 Task: Plan a trip to Ankazoabo, Madagascar from 12th  December, 2023 to 15th December, 2023 for 3 adults.2 bedrooms having 3 beds and 1 bathroom. Property type can be flat. Look for 4 properties as per requirement.
Action: Mouse moved to (444, 97)
Screenshot: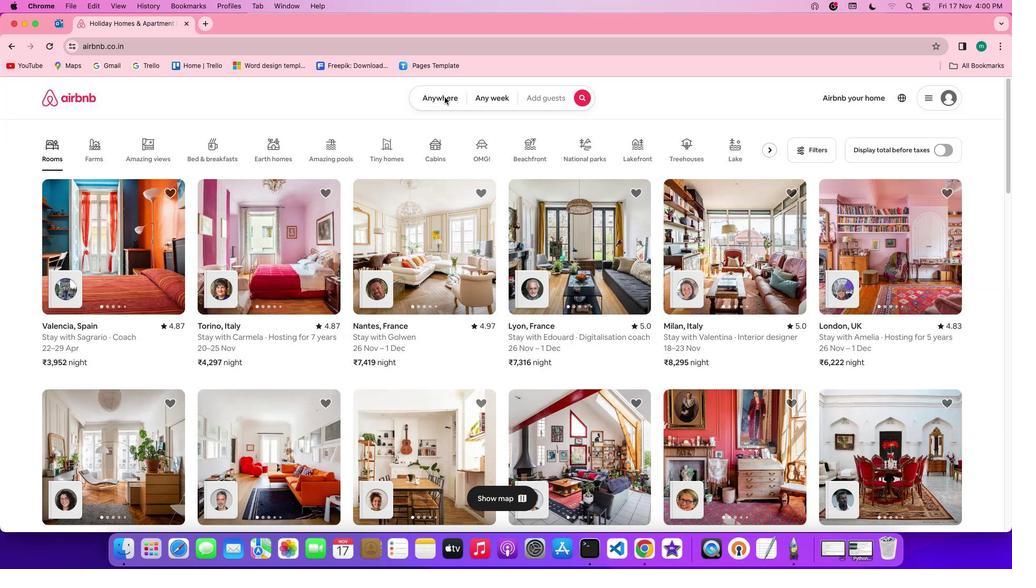 
Action: Mouse pressed left at (444, 97)
Screenshot: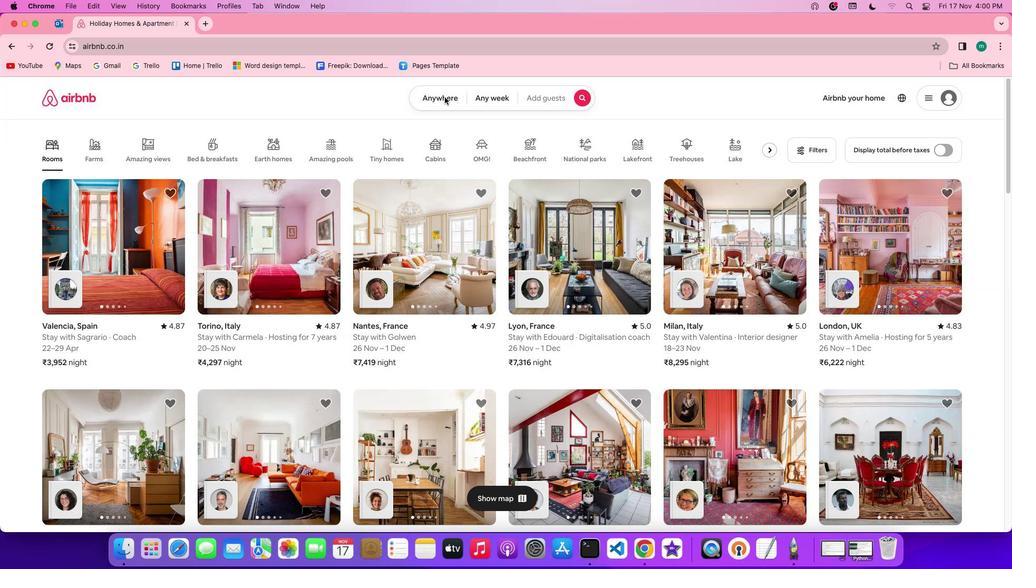 
Action: Mouse pressed left at (444, 97)
Screenshot: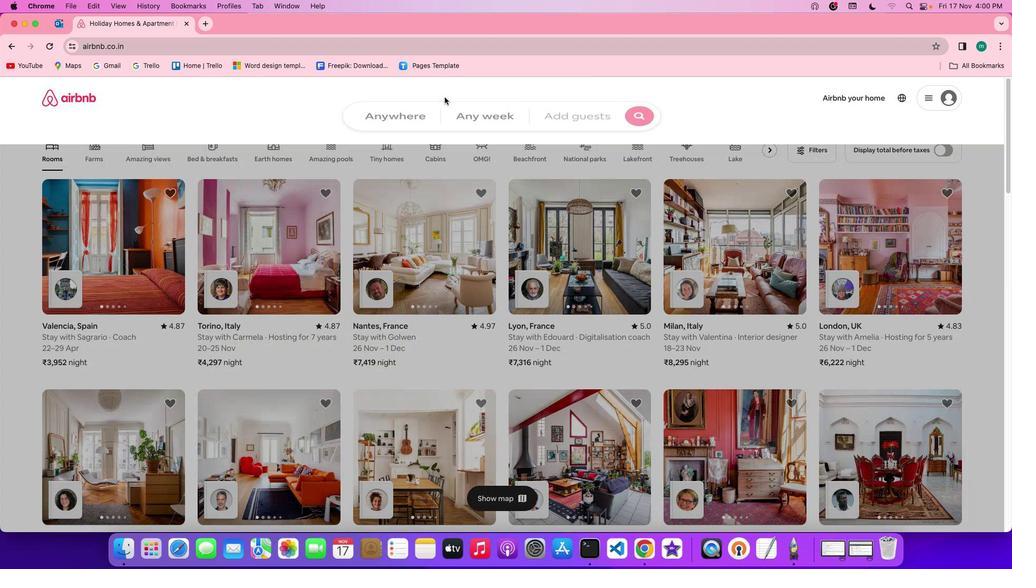 
Action: Mouse moved to (371, 140)
Screenshot: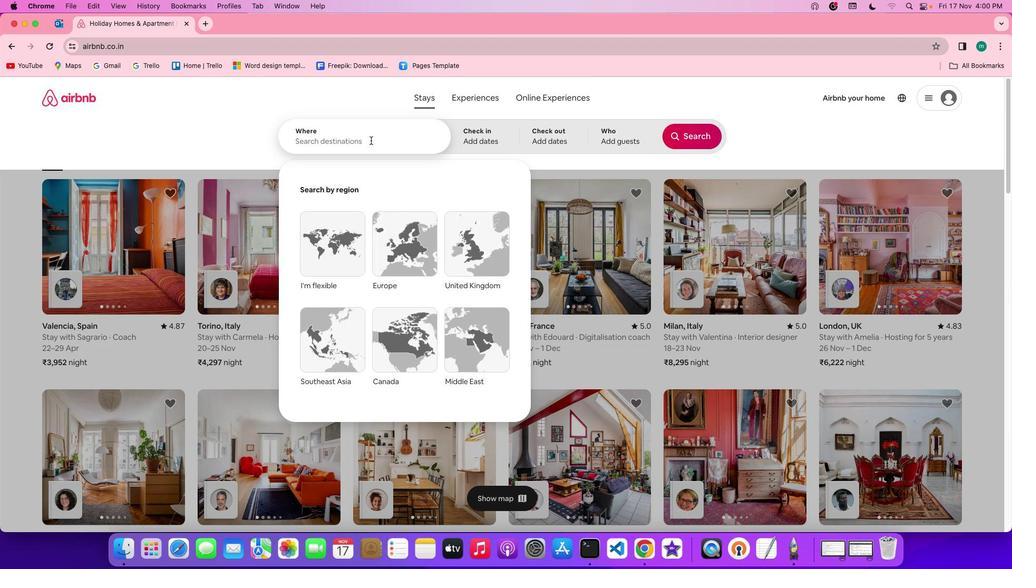 
Action: Mouse pressed left at (371, 140)
Screenshot: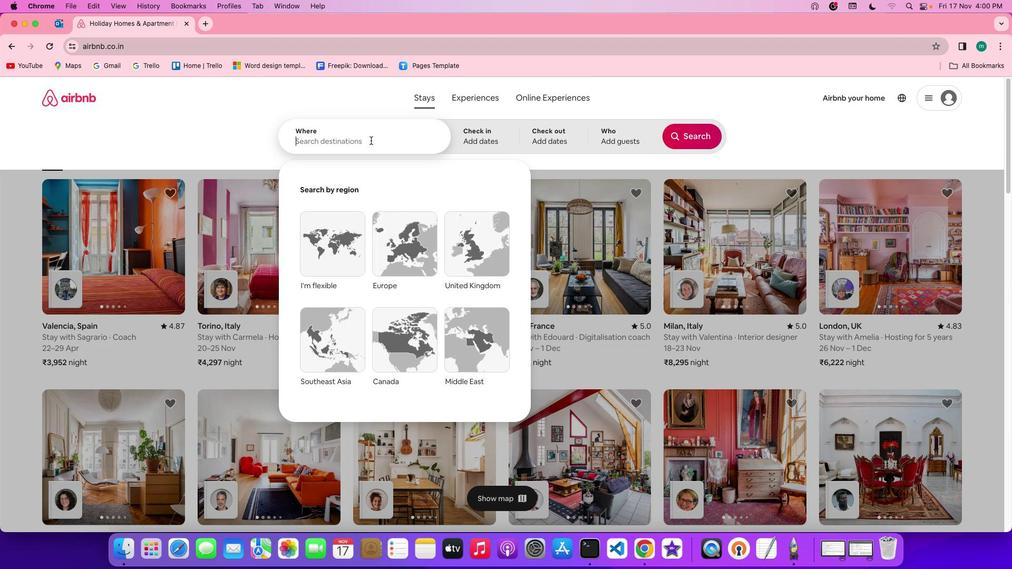 
Action: Key pressed Key.shift'A''n''k''a''z''o''a''b''o'','Key.spaceKey.shift'M''a''d''a''g''a''s''c''a''r'
Screenshot: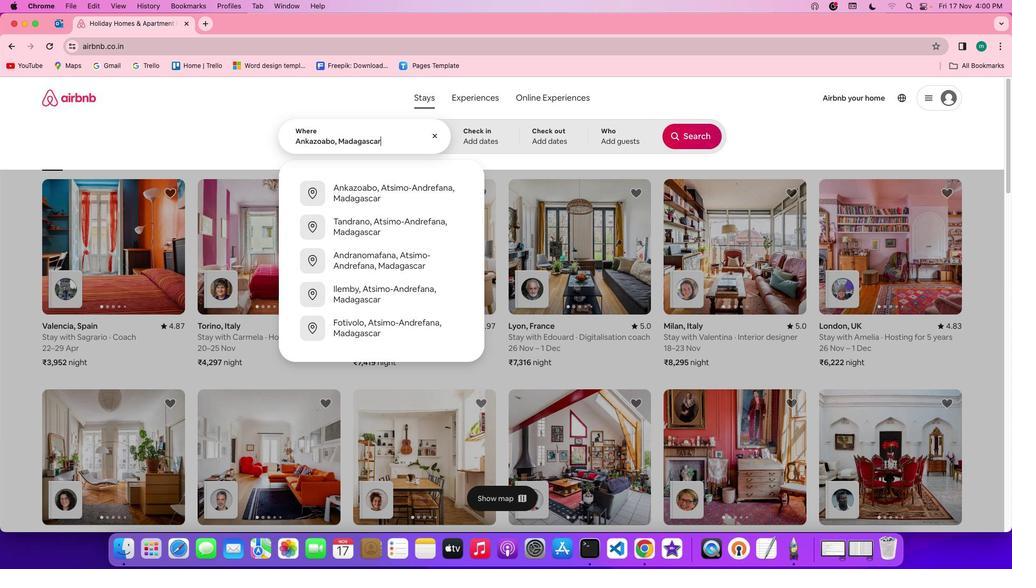 
Action: Mouse moved to (486, 142)
Screenshot: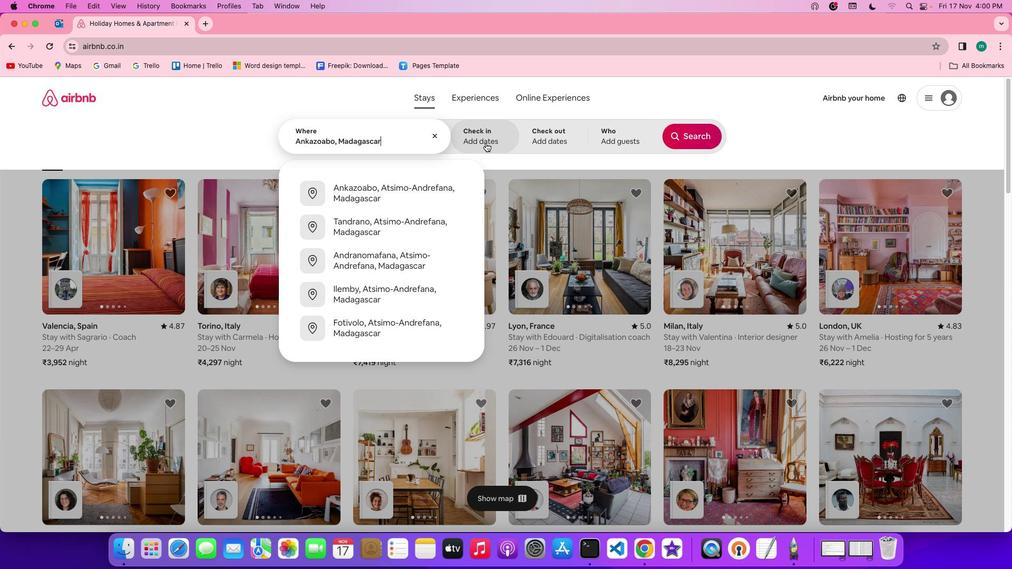 
Action: Mouse pressed left at (486, 142)
Screenshot: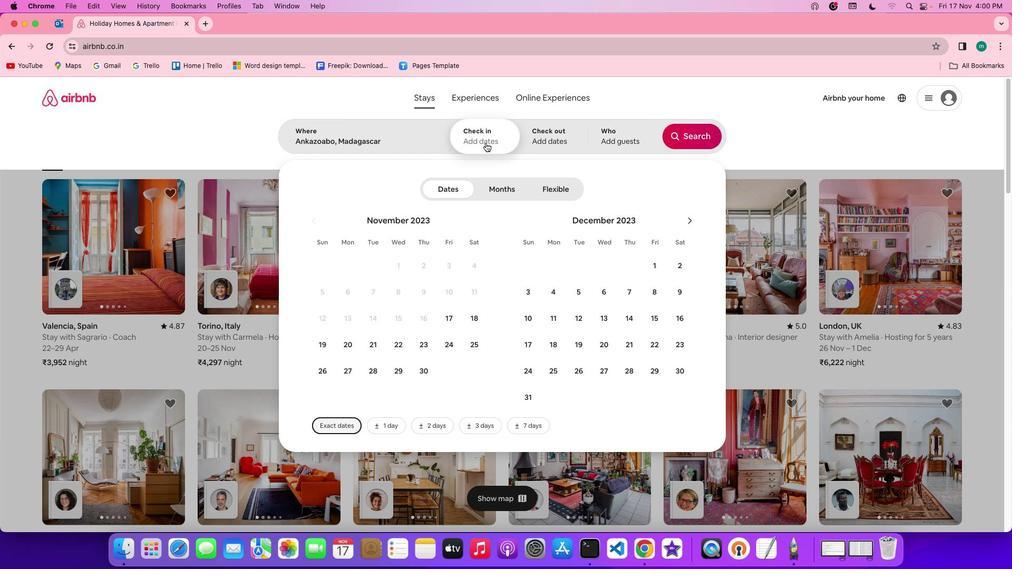 
Action: Mouse moved to (586, 315)
Screenshot: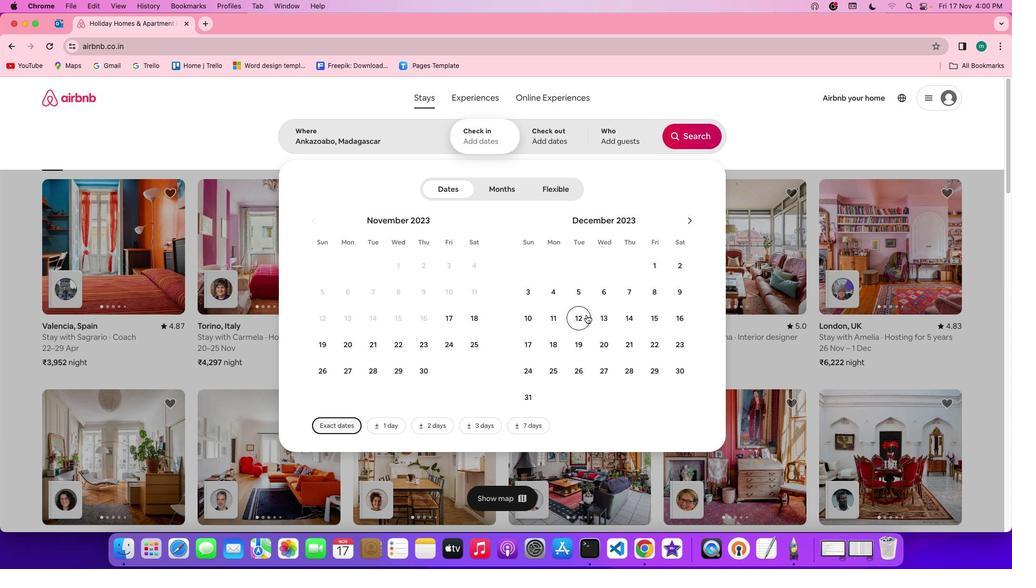 
Action: Mouse pressed left at (586, 315)
Screenshot: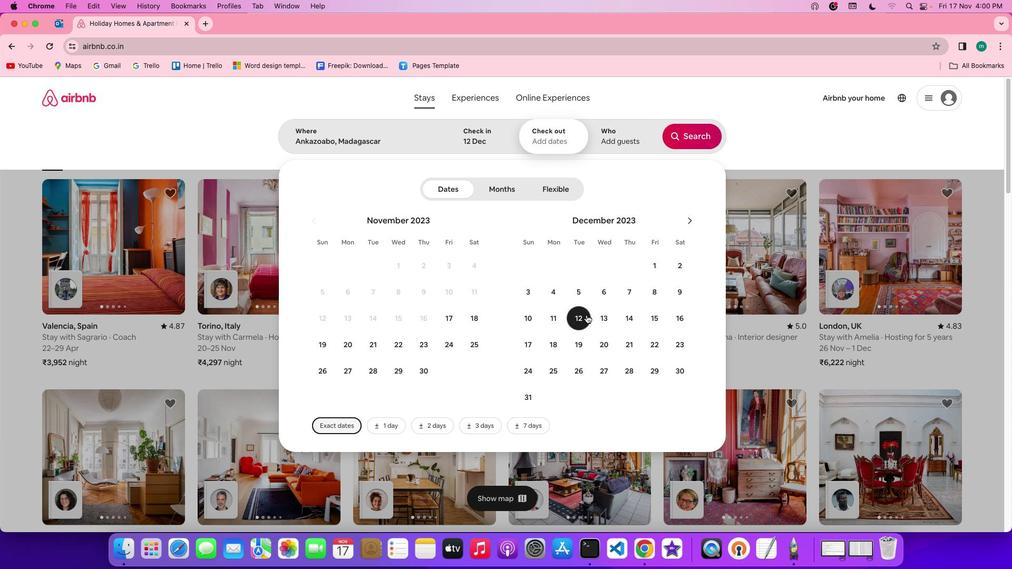 
Action: Mouse moved to (653, 313)
Screenshot: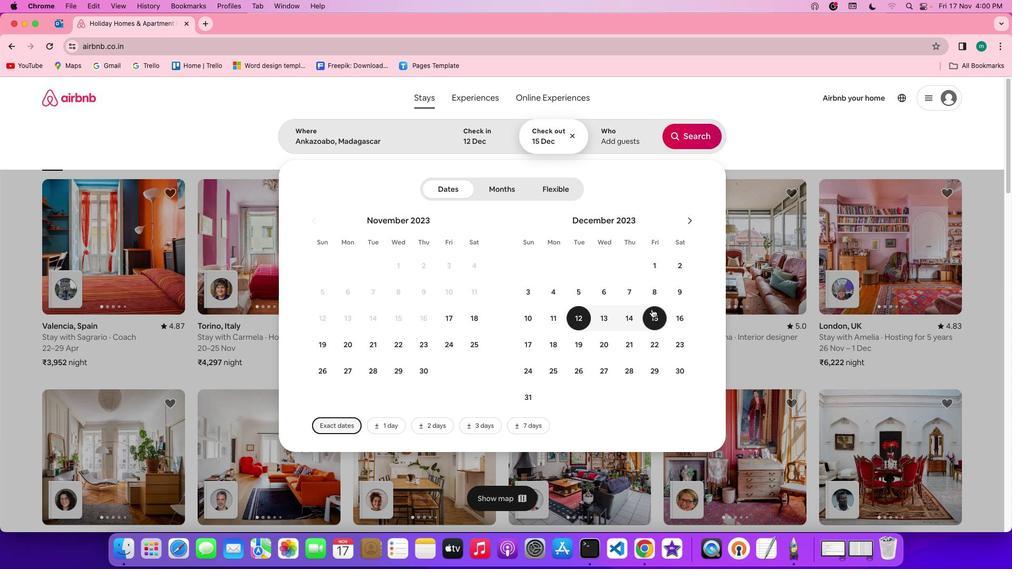 
Action: Mouse pressed left at (653, 313)
Screenshot: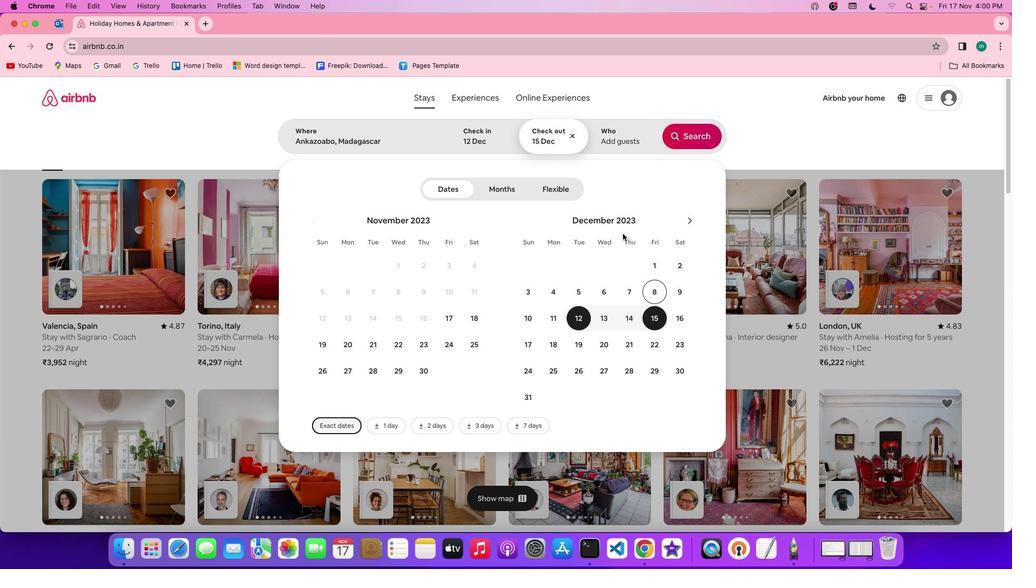 
Action: Mouse moved to (615, 139)
Screenshot: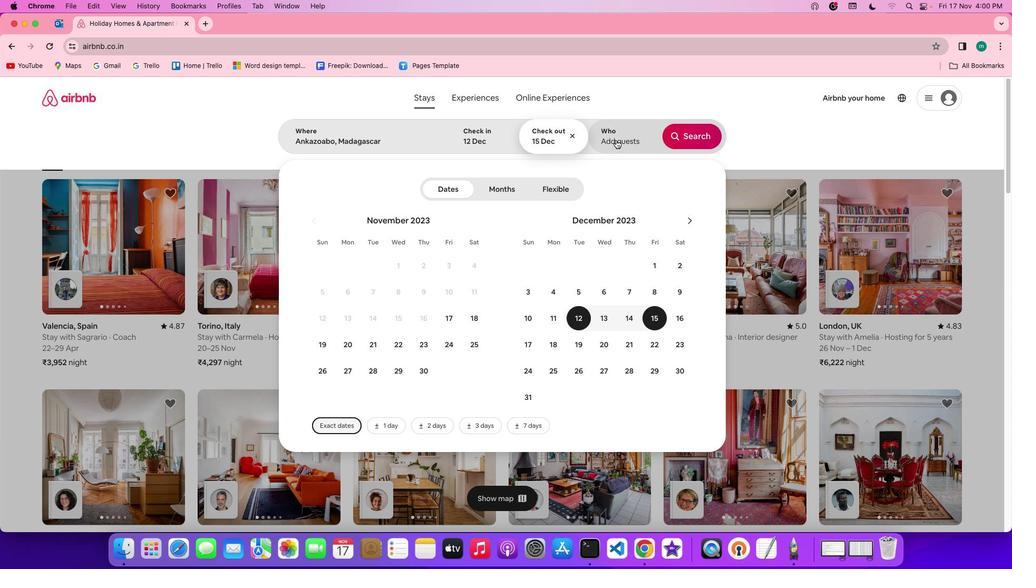 
Action: Mouse pressed left at (615, 139)
Screenshot: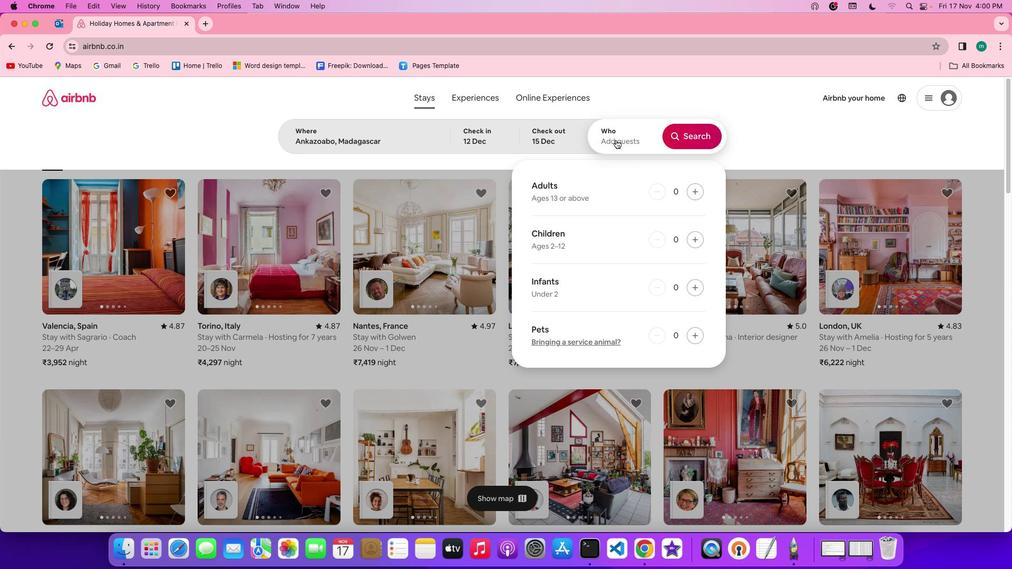 
Action: Mouse moved to (689, 194)
Screenshot: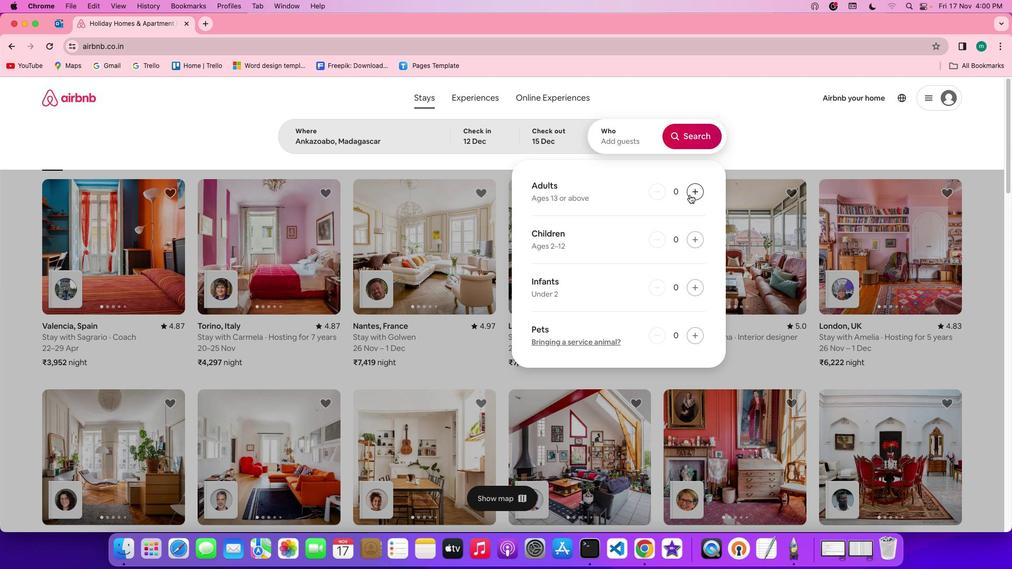 
Action: Mouse pressed left at (689, 194)
Screenshot: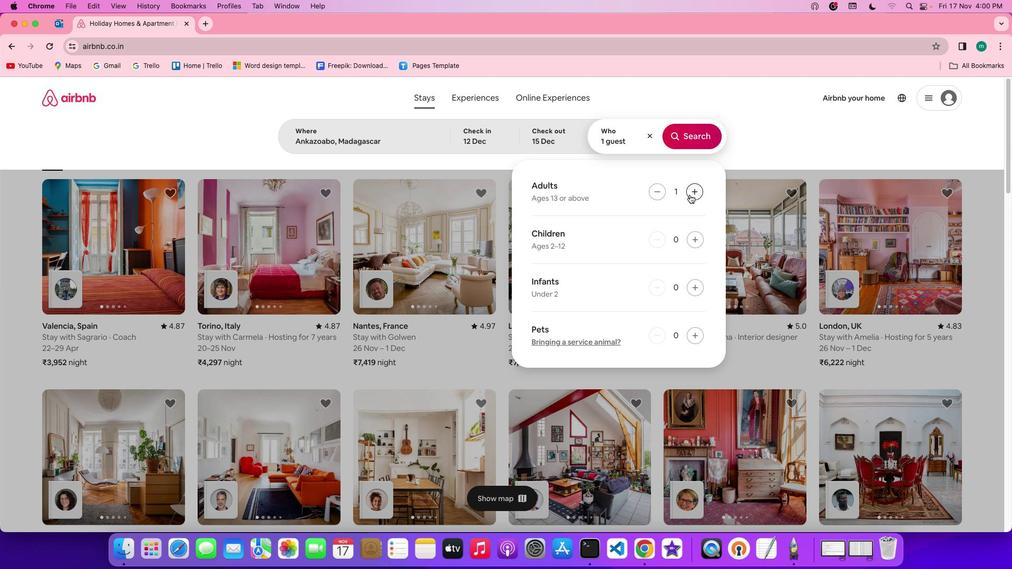 
Action: Mouse pressed left at (689, 194)
Screenshot: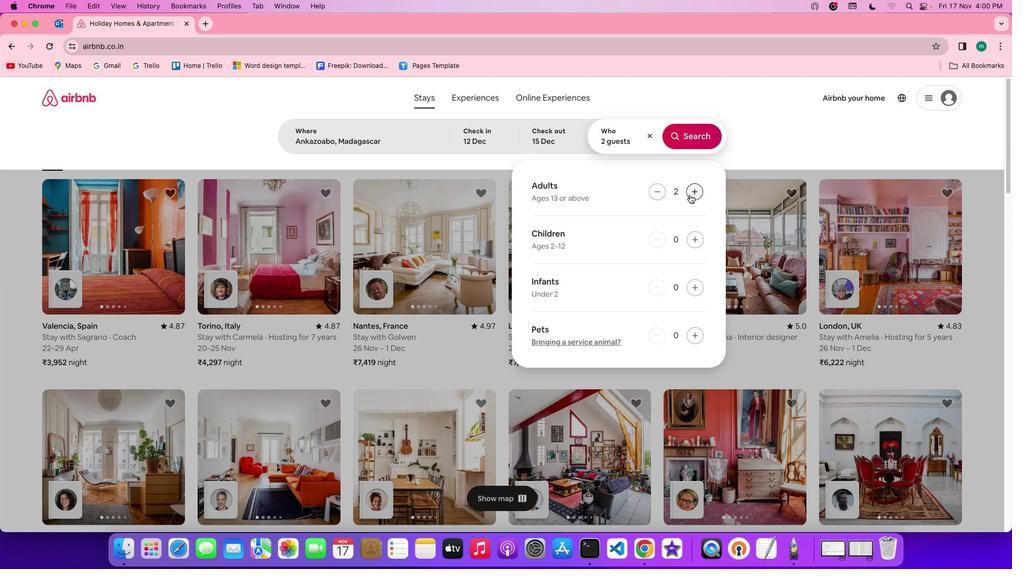 
Action: Mouse pressed left at (689, 194)
Screenshot: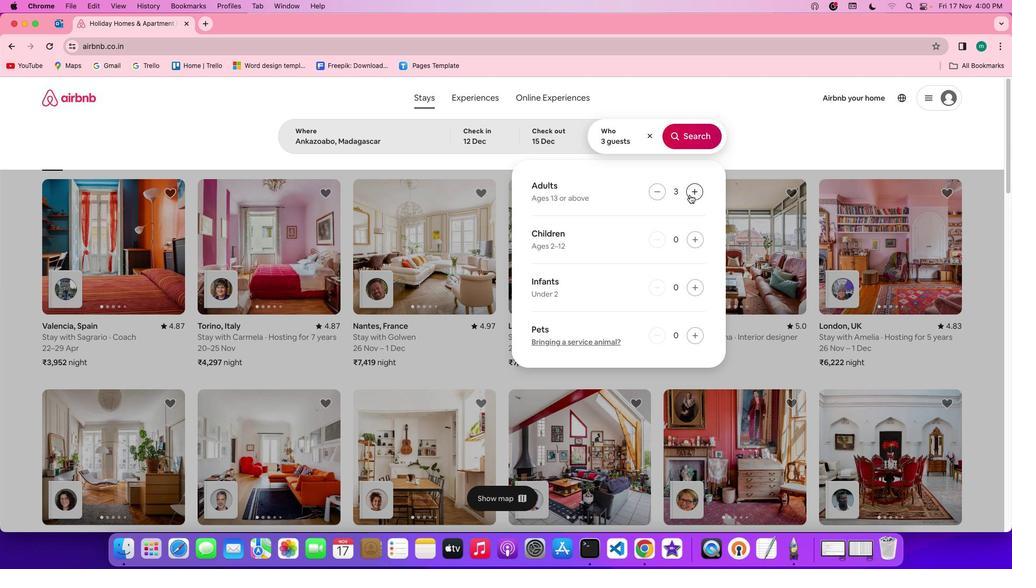 
Action: Mouse moved to (696, 132)
Screenshot: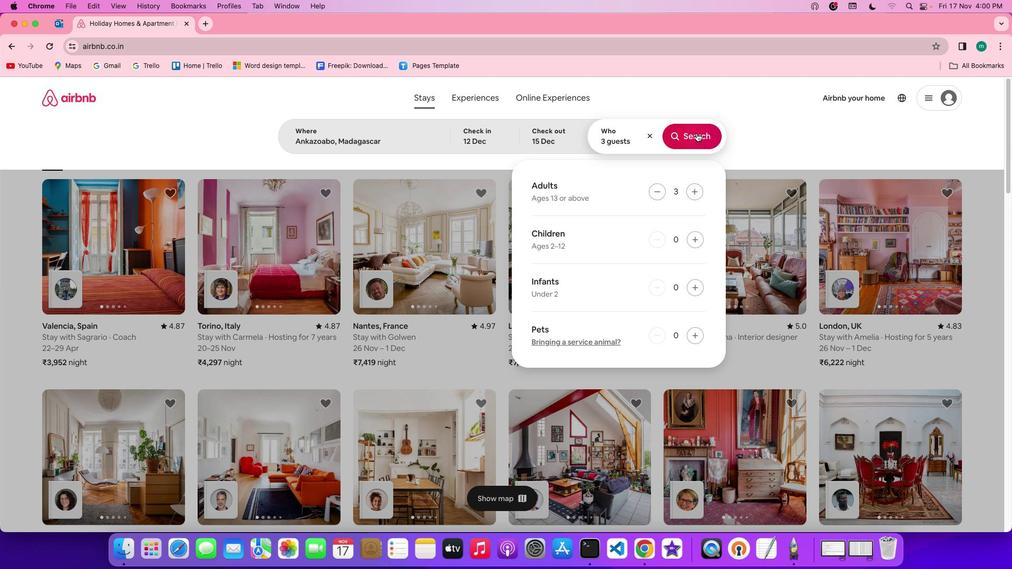 
Action: Mouse pressed left at (696, 132)
Screenshot: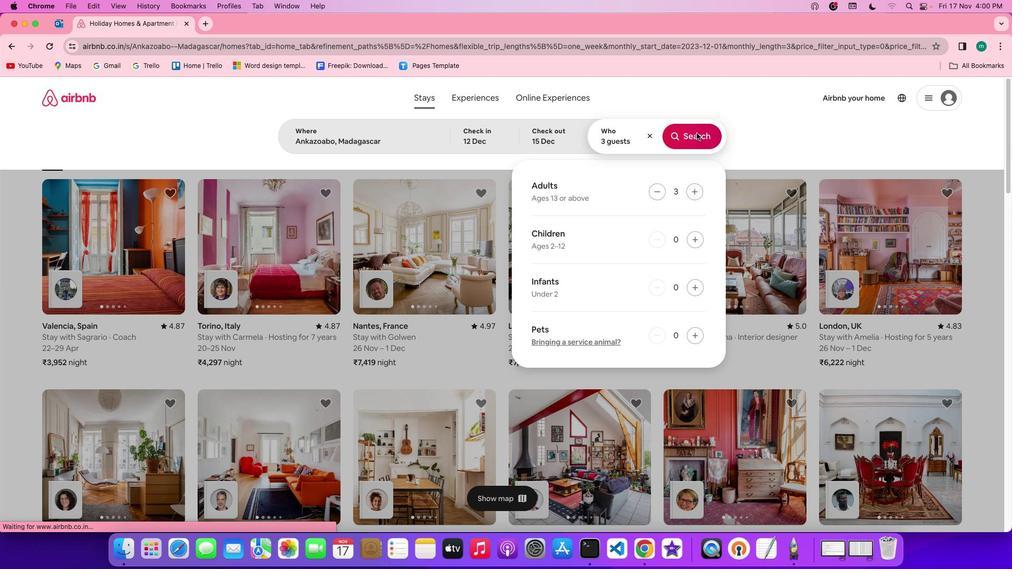 
Action: Mouse moved to (844, 140)
Screenshot: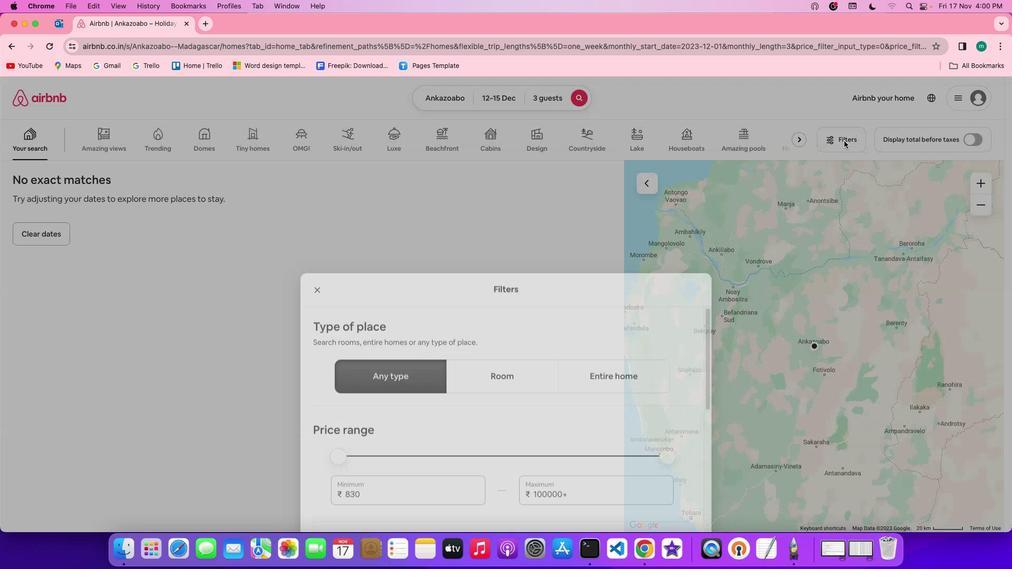 
Action: Mouse pressed left at (844, 140)
Screenshot: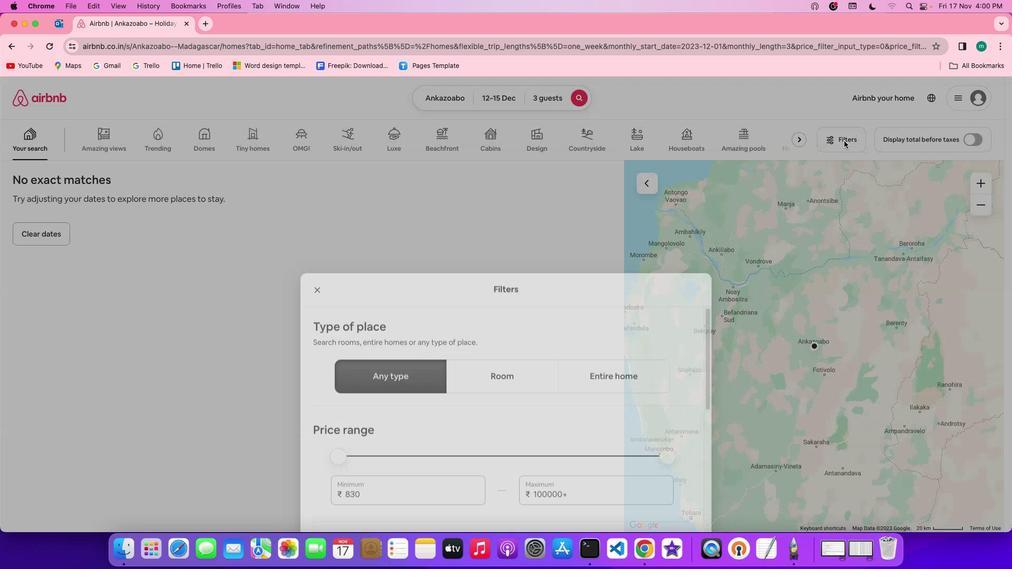 
Action: Mouse moved to (537, 265)
Screenshot: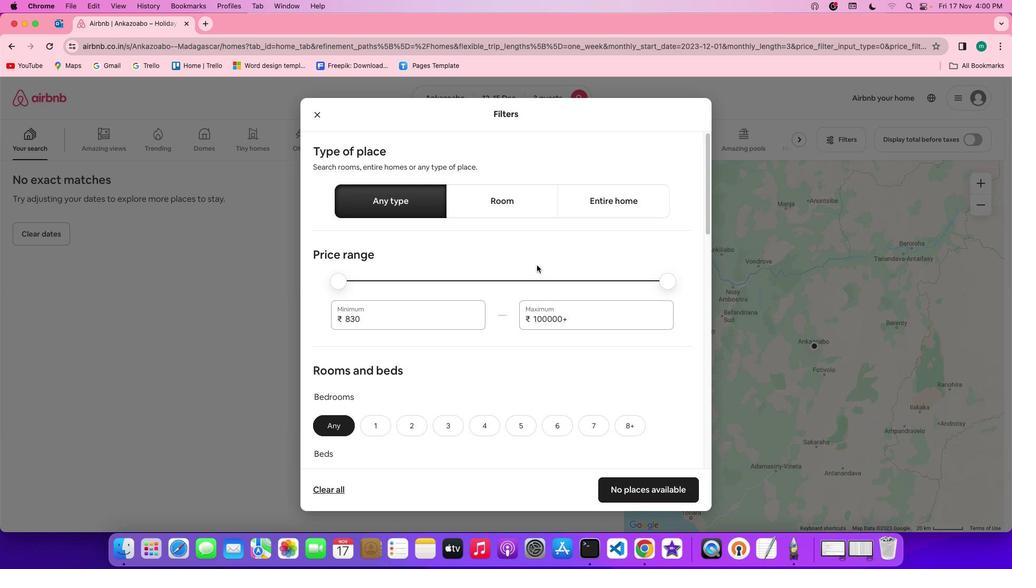 
Action: Mouse scrolled (537, 265) with delta (0, 0)
Screenshot: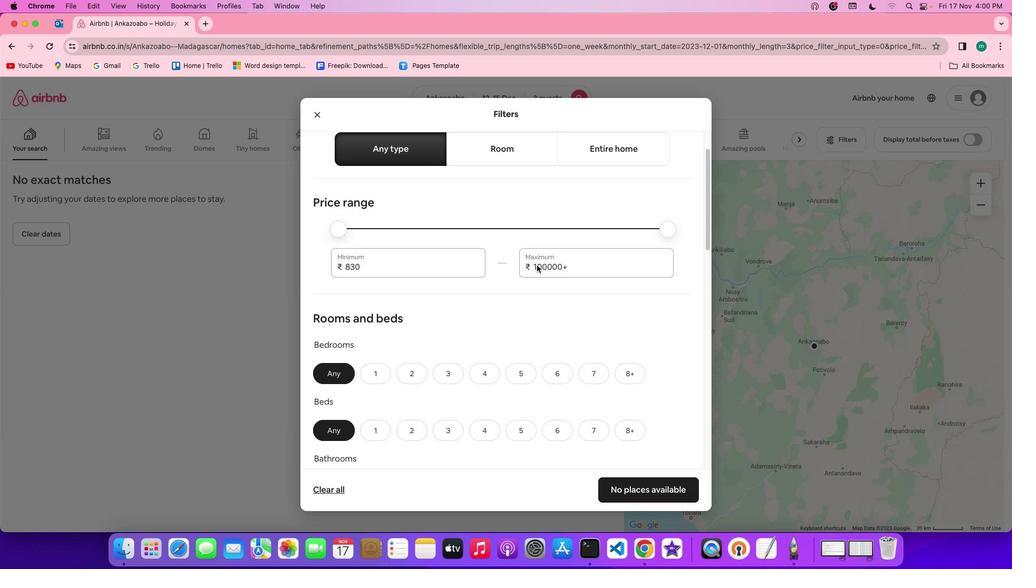 
Action: Mouse scrolled (537, 265) with delta (0, 0)
Screenshot: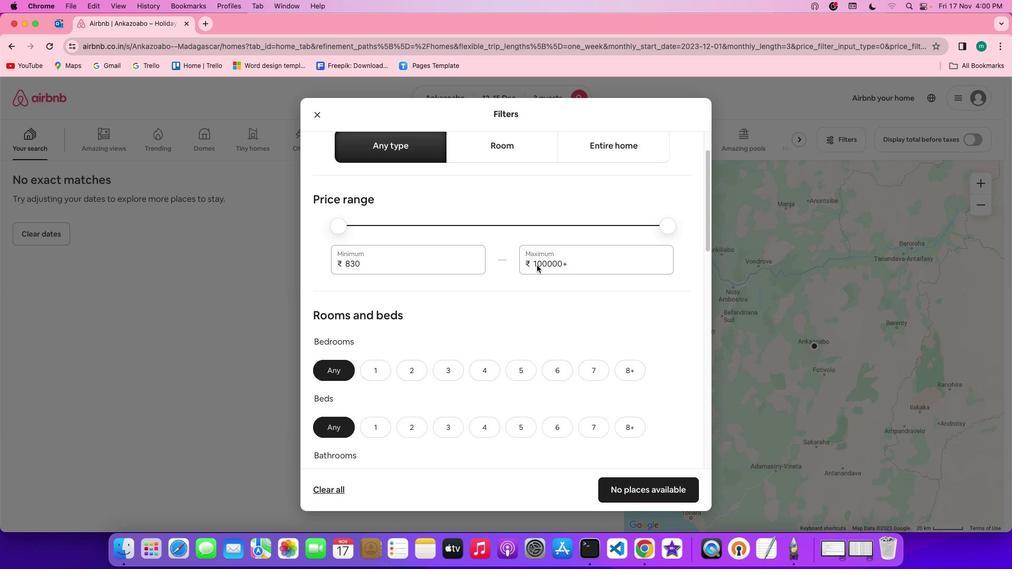 
Action: Mouse scrolled (537, 265) with delta (0, 0)
Screenshot: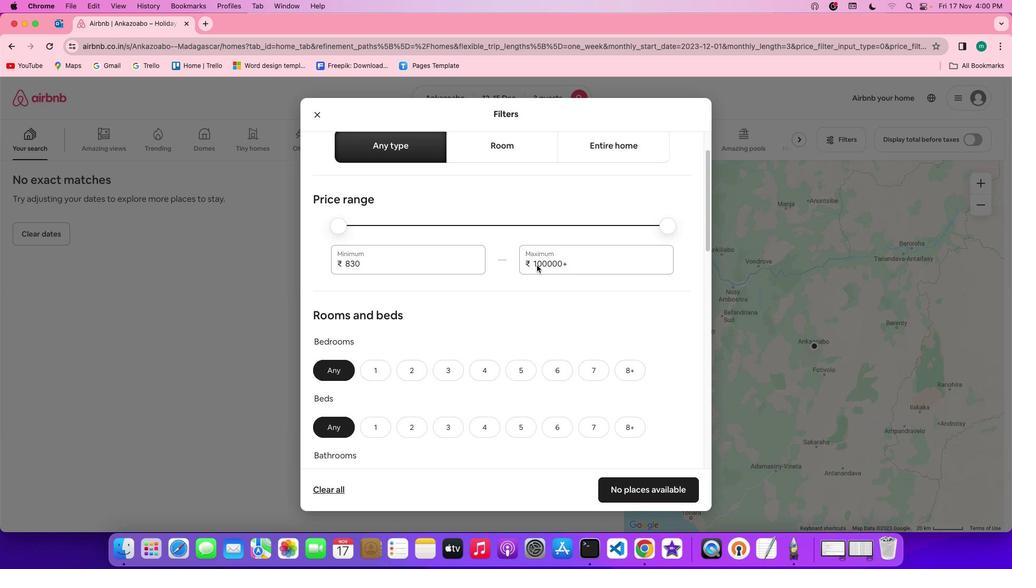 
Action: Mouse scrolled (537, 265) with delta (0, 0)
Screenshot: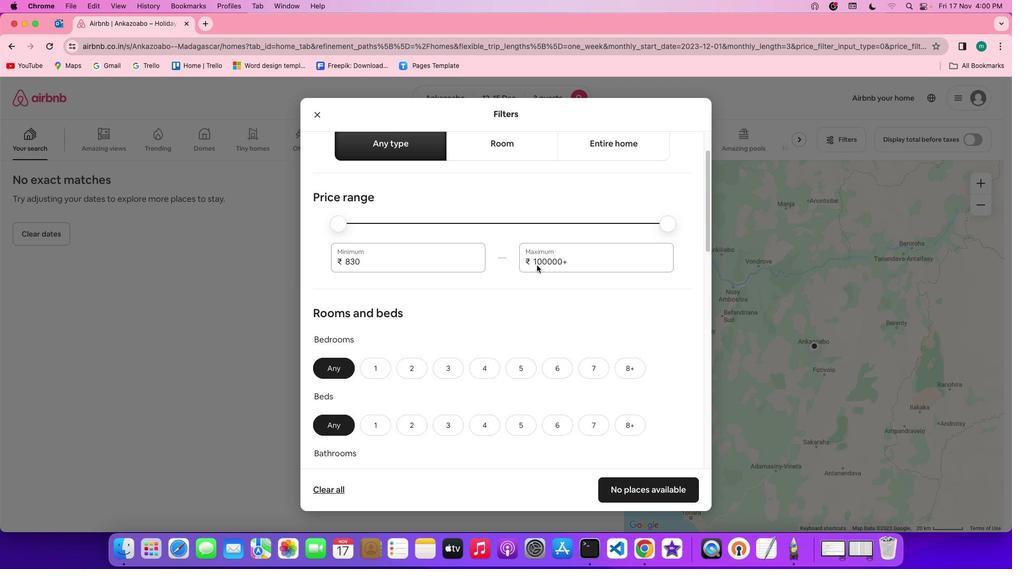 
Action: Mouse scrolled (537, 265) with delta (0, 0)
Screenshot: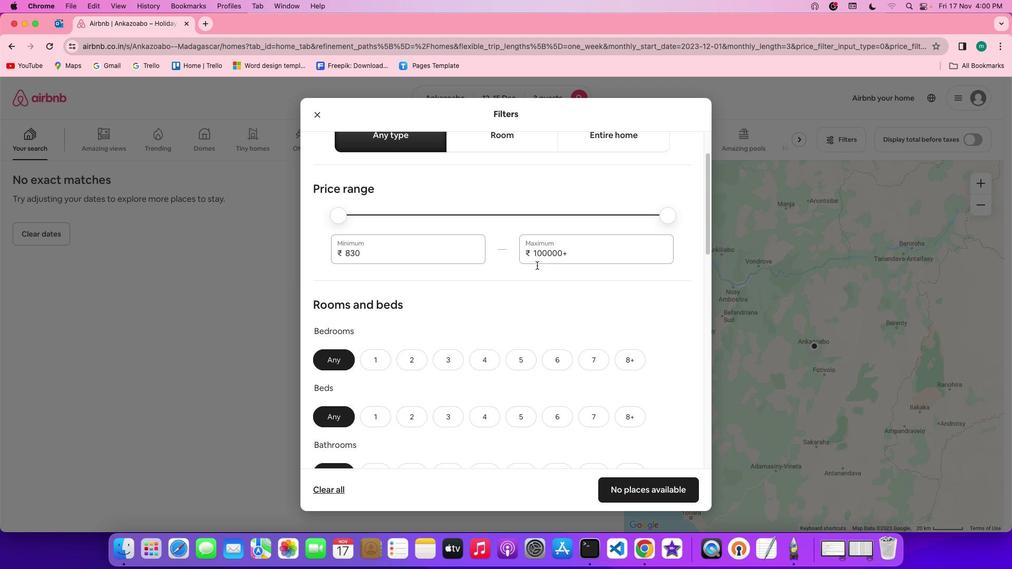 
Action: Mouse scrolled (537, 265) with delta (0, 0)
Screenshot: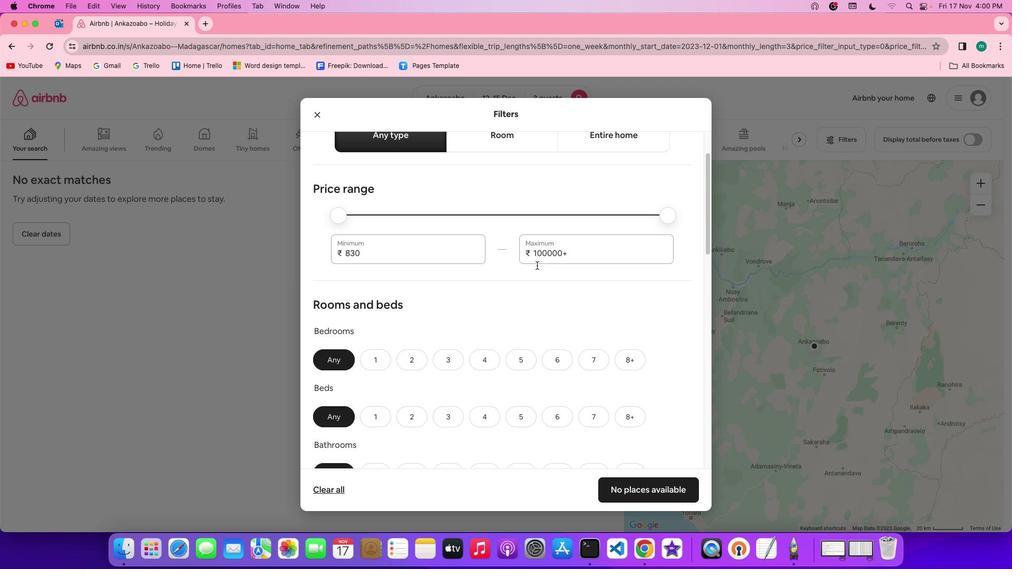 
Action: Mouse moved to (414, 354)
Screenshot: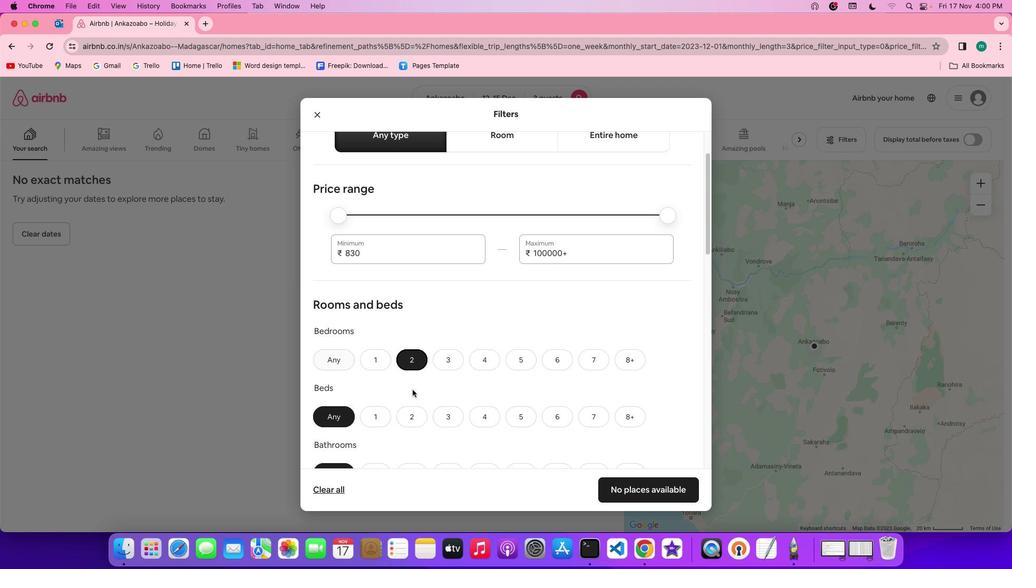 
Action: Mouse pressed left at (414, 354)
Screenshot: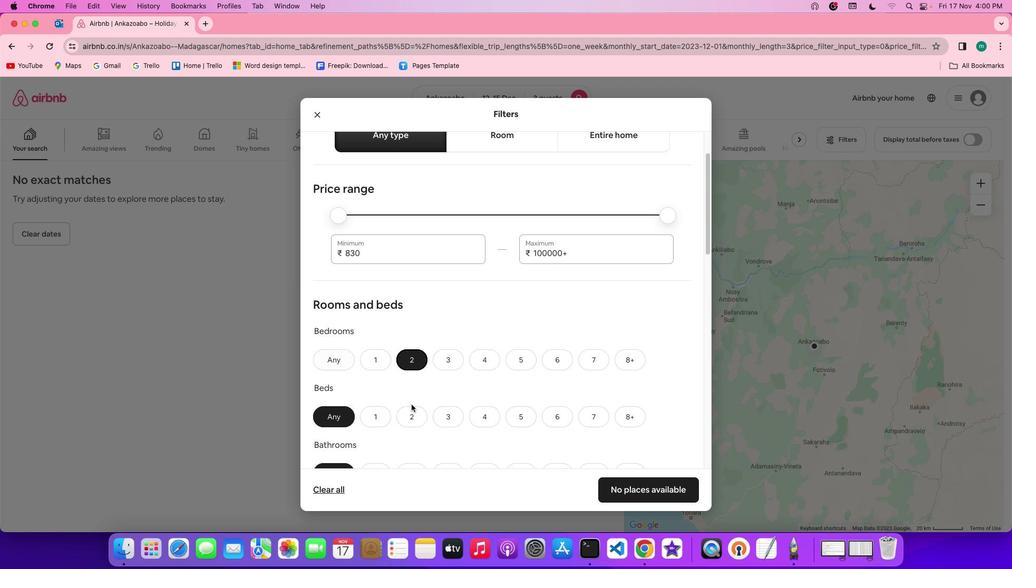 
Action: Mouse moved to (439, 418)
Screenshot: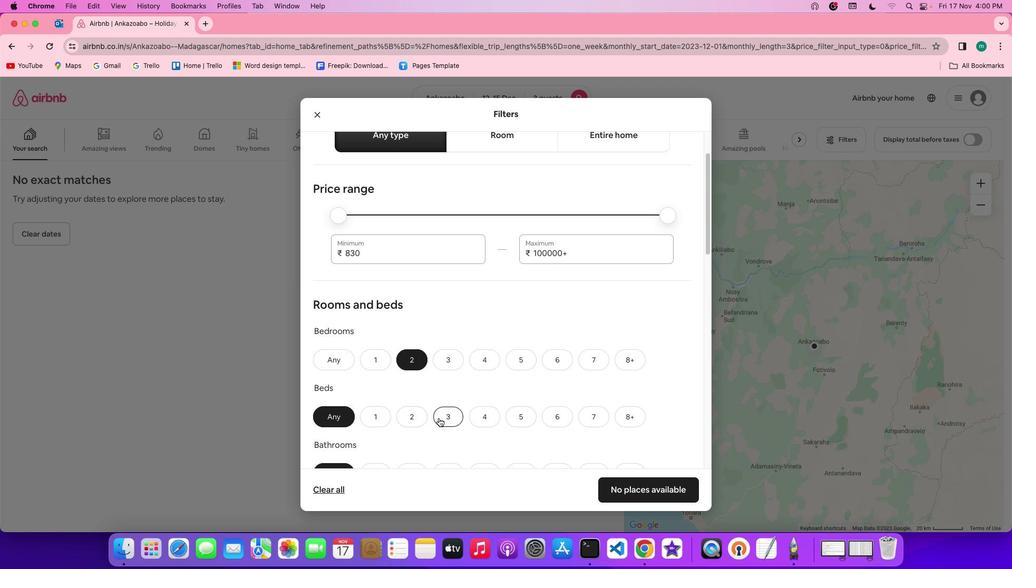 
Action: Mouse pressed left at (439, 418)
Screenshot: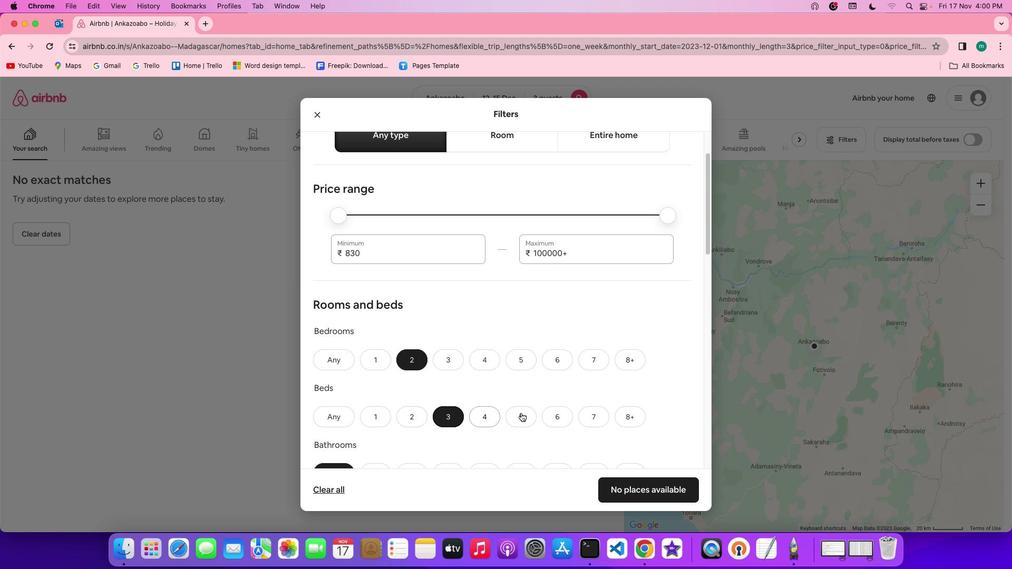 
Action: Mouse moved to (529, 409)
Screenshot: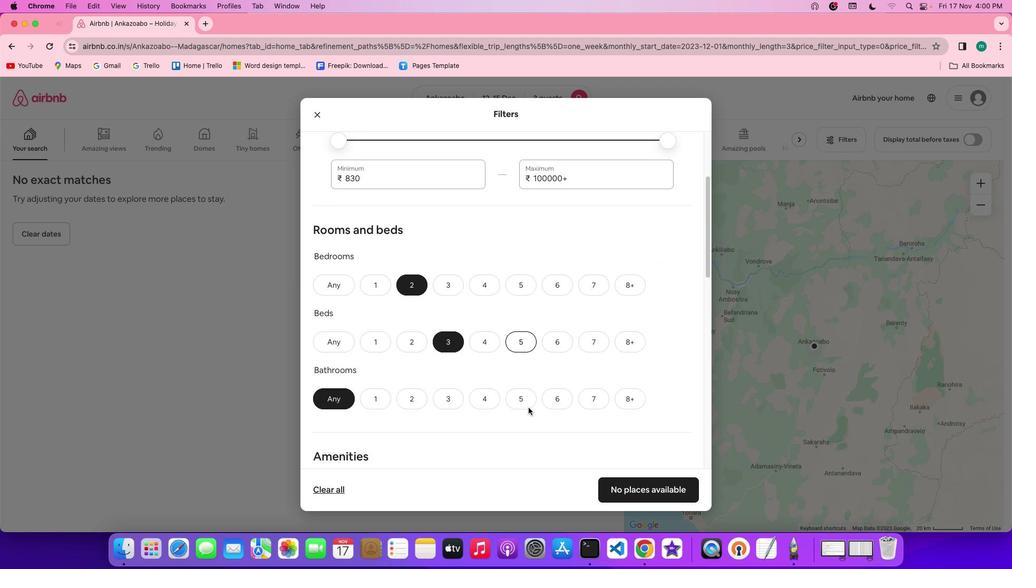 
Action: Mouse scrolled (529, 409) with delta (0, 0)
Screenshot: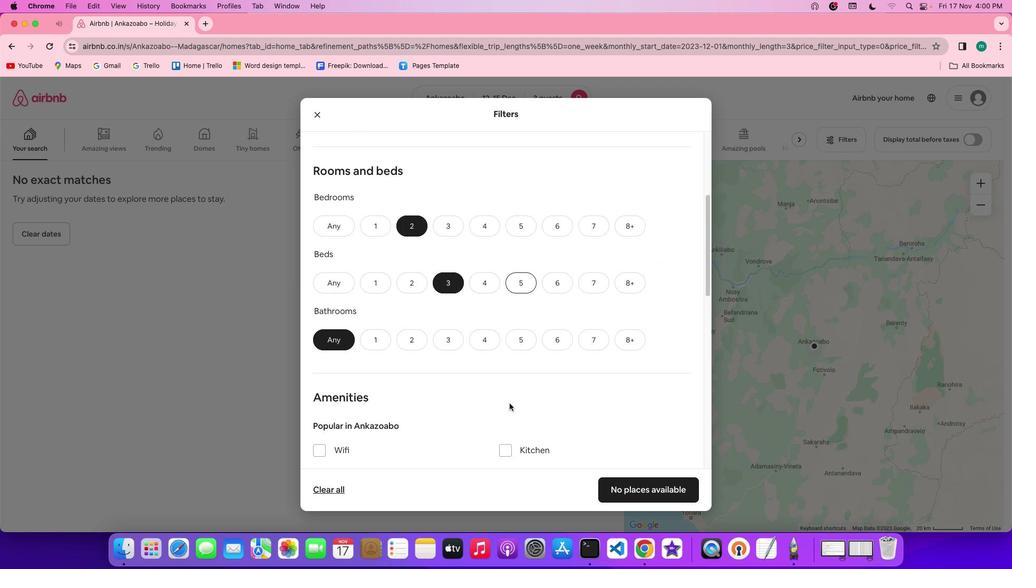 
Action: Mouse scrolled (529, 409) with delta (0, 0)
Screenshot: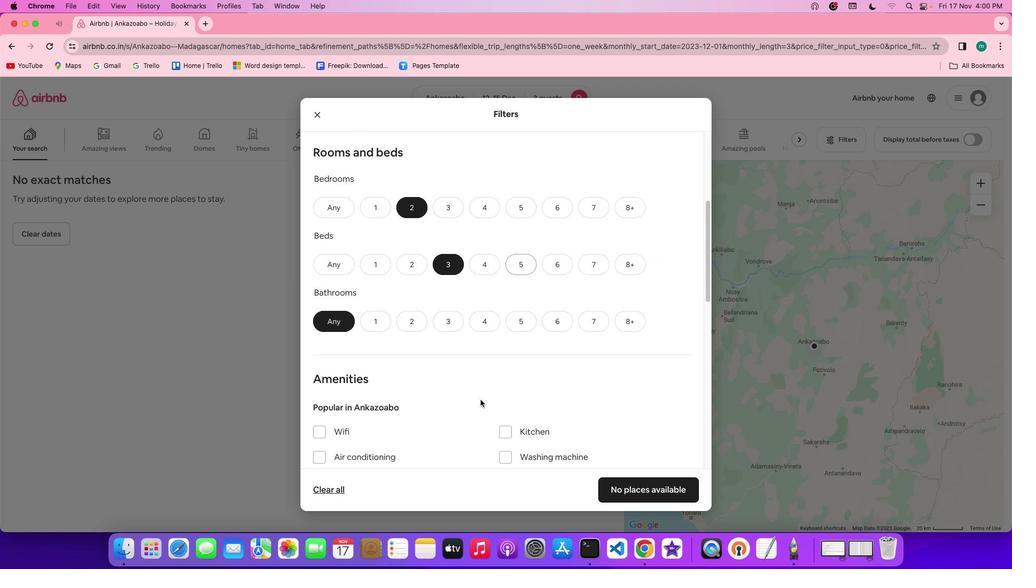 
Action: Mouse scrolled (529, 409) with delta (0, -1)
Screenshot: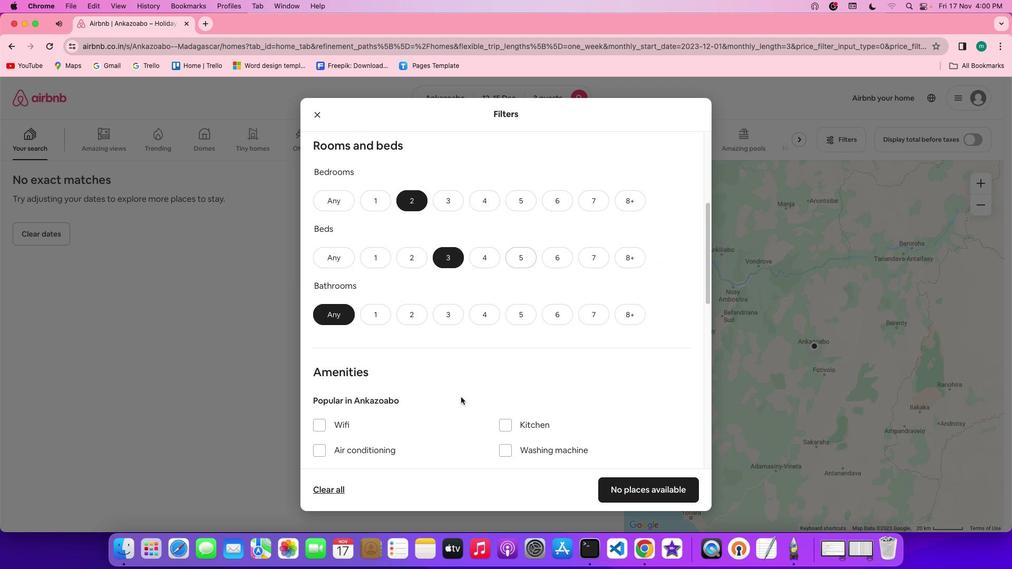 
Action: Mouse scrolled (529, 409) with delta (0, -1)
Screenshot: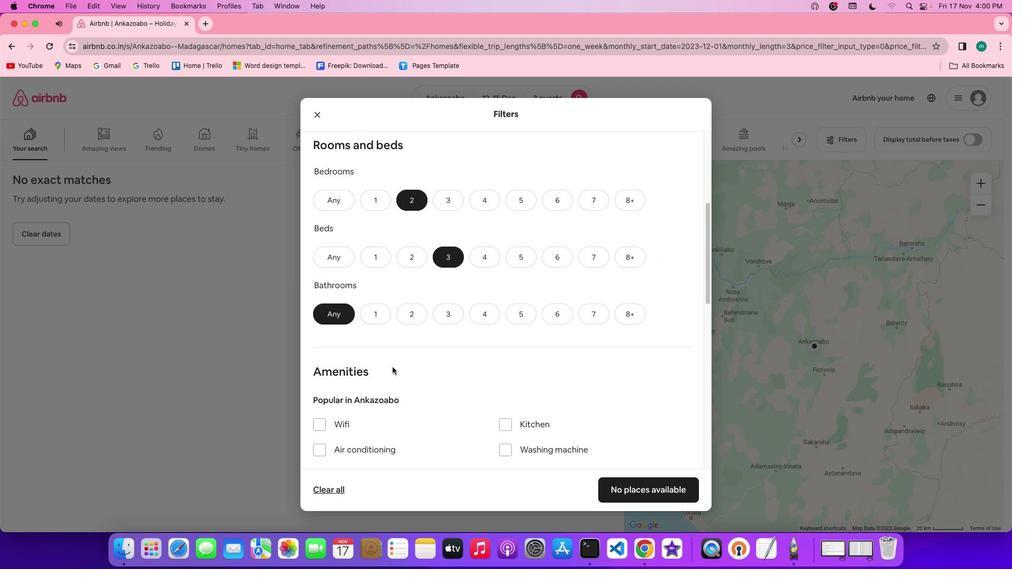 
Action: Mouse moved to (378, 311)
Screenshot: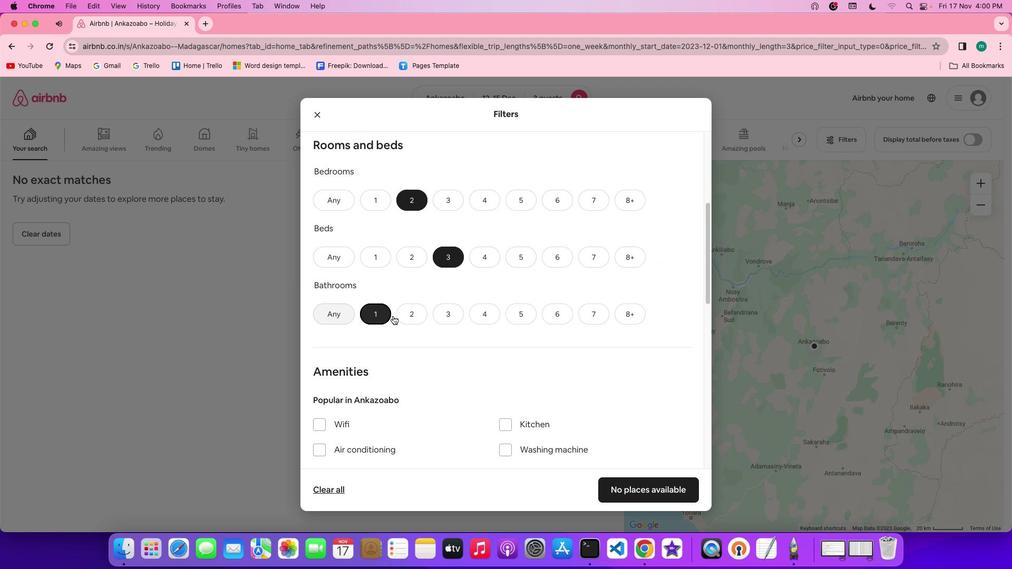 
Action: Mouse pressed left at (378, 311)
Screenshot: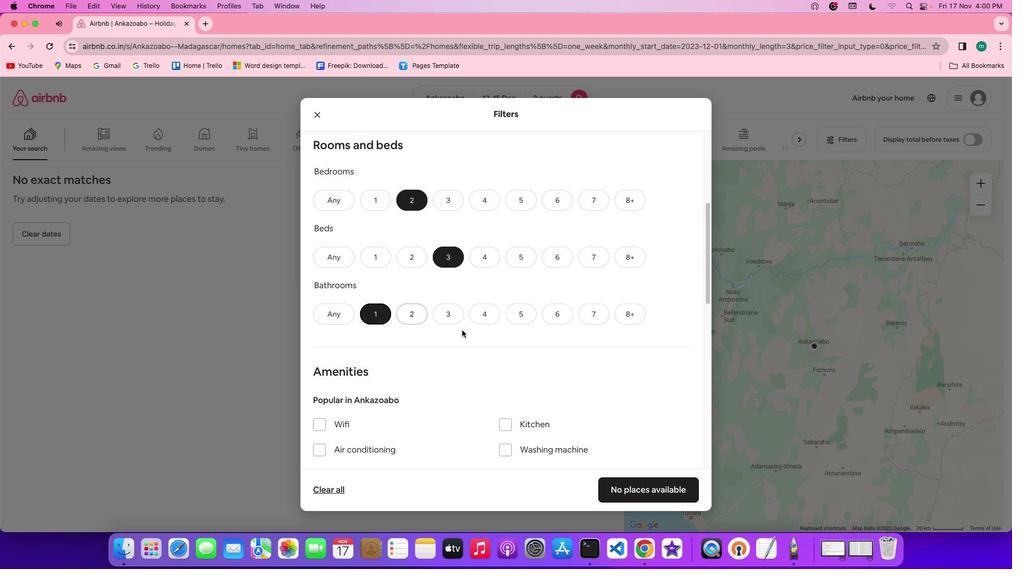 
Action: Mouse moved to (489, 338)
Screenshot: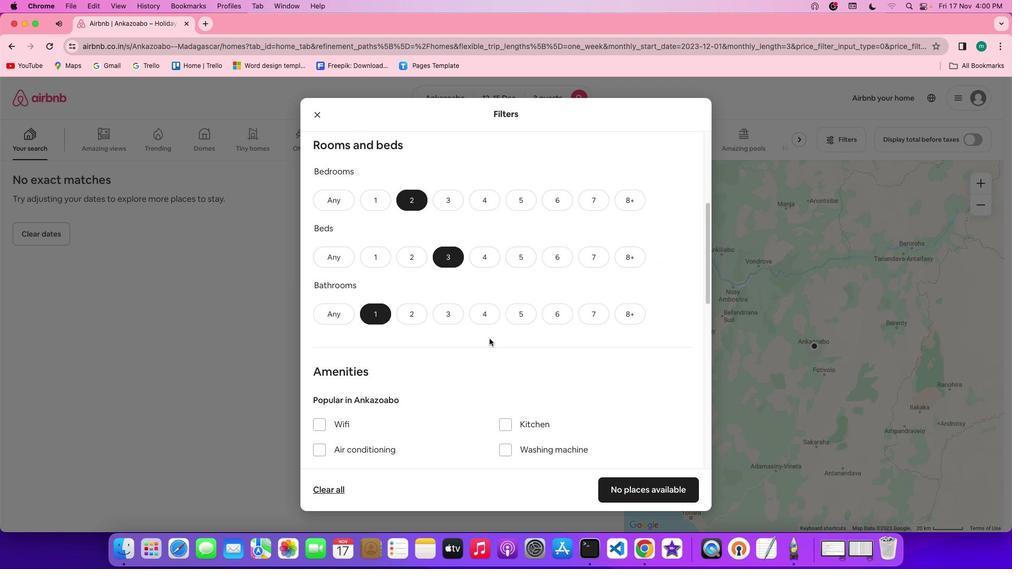 
Action: Mouse scrolled (489, 338) with delta (0, 0)
Screenshot: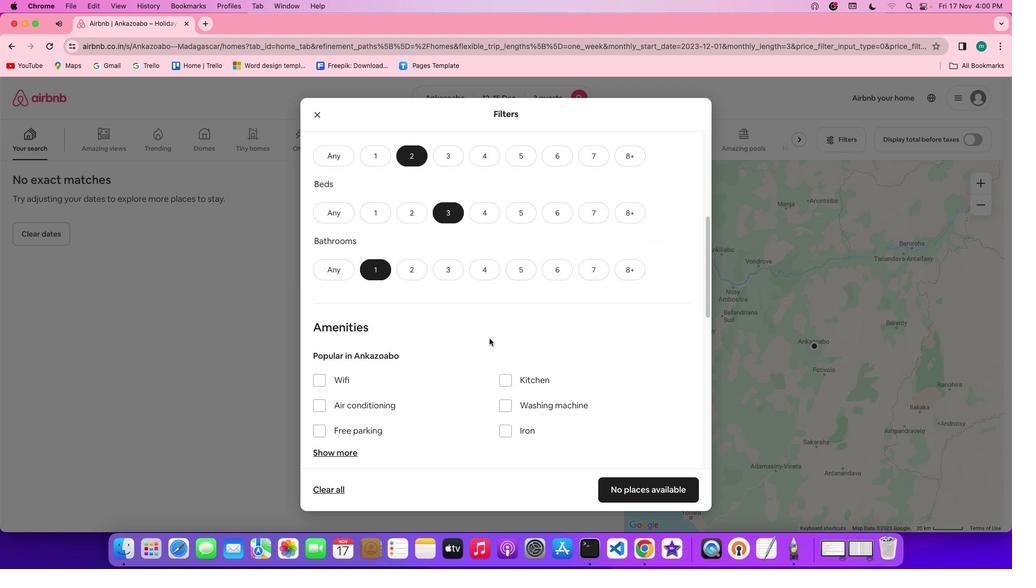 
Action: Mouse scrolled (489, 338) with delta (0, 0)
Screenshot: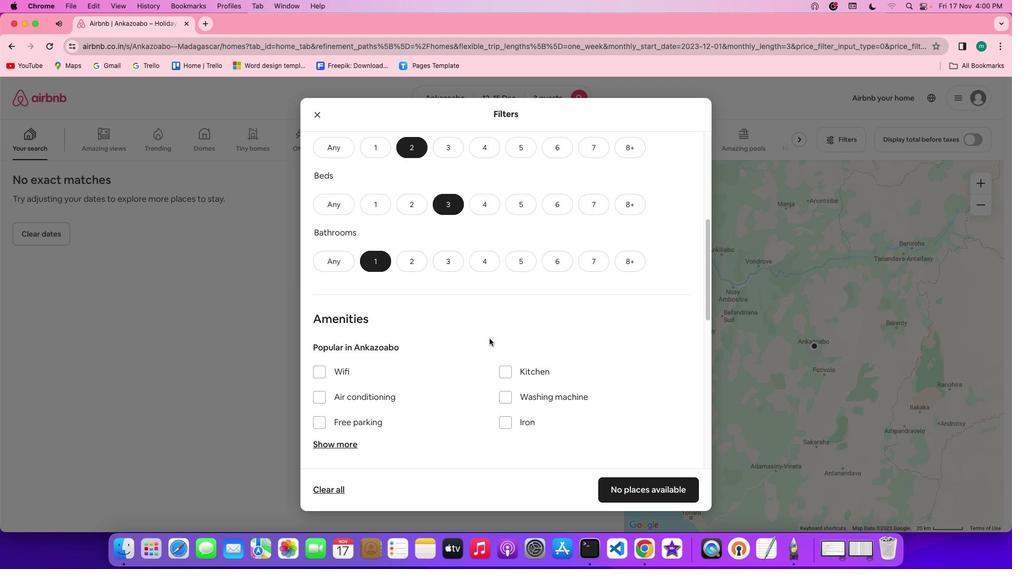 
Action: Mouse scrolled (489, 338) with delta (0, 0)
Screenshot: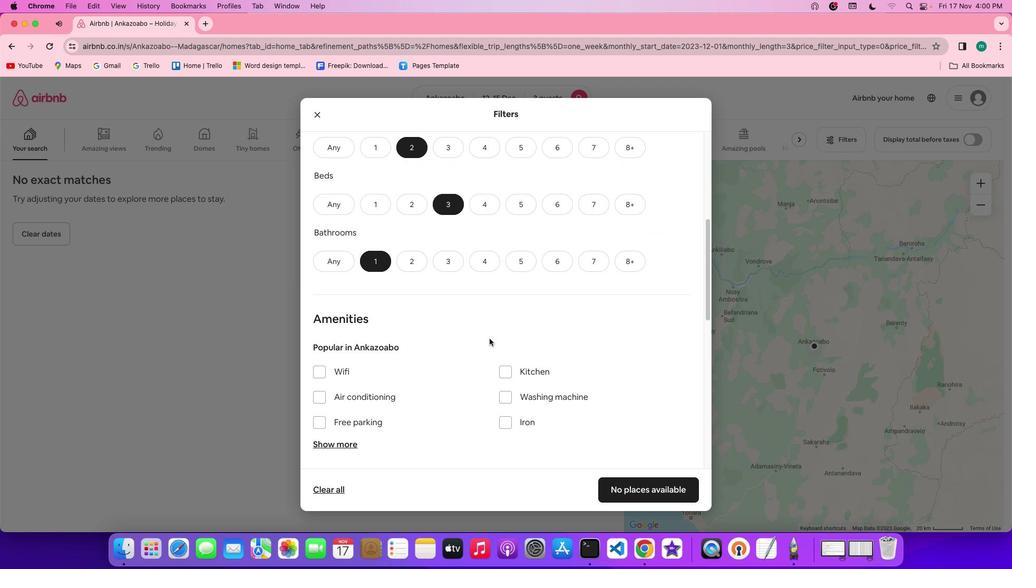 
Action: Mouse scrolled (489, 338) with delta (0, 0)
Screenshot: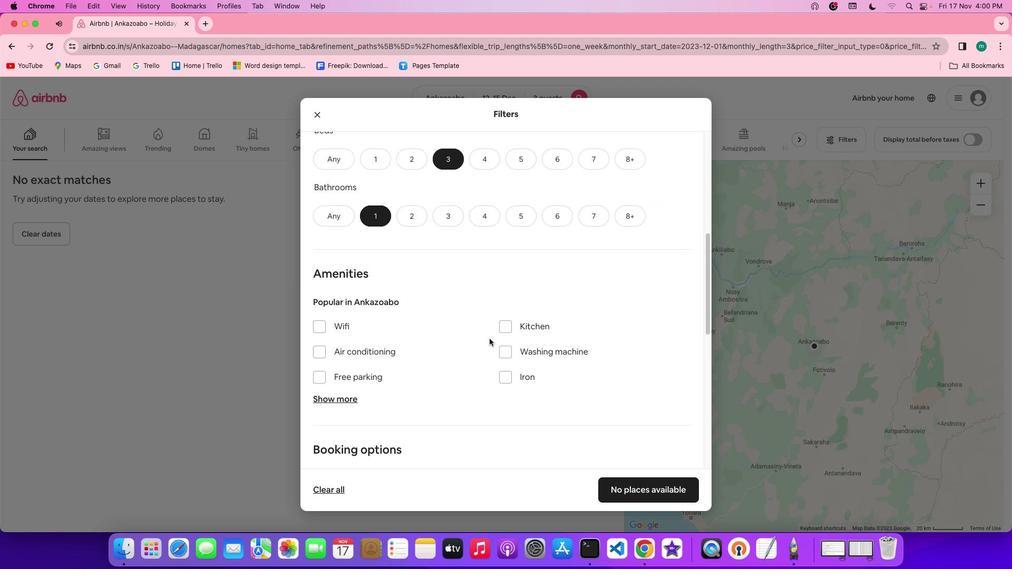 
Action: Mouse scrolled (489, 338) with delta (0, 0)
Screenshot: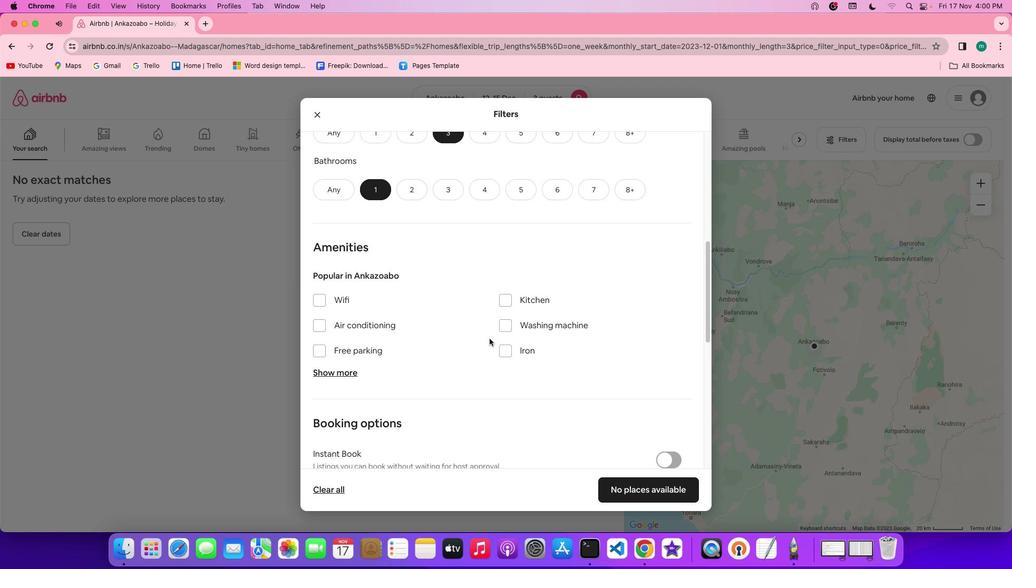 
Action: Mouse scrolled (489, 338) with delta (0, 0)
Screenshot: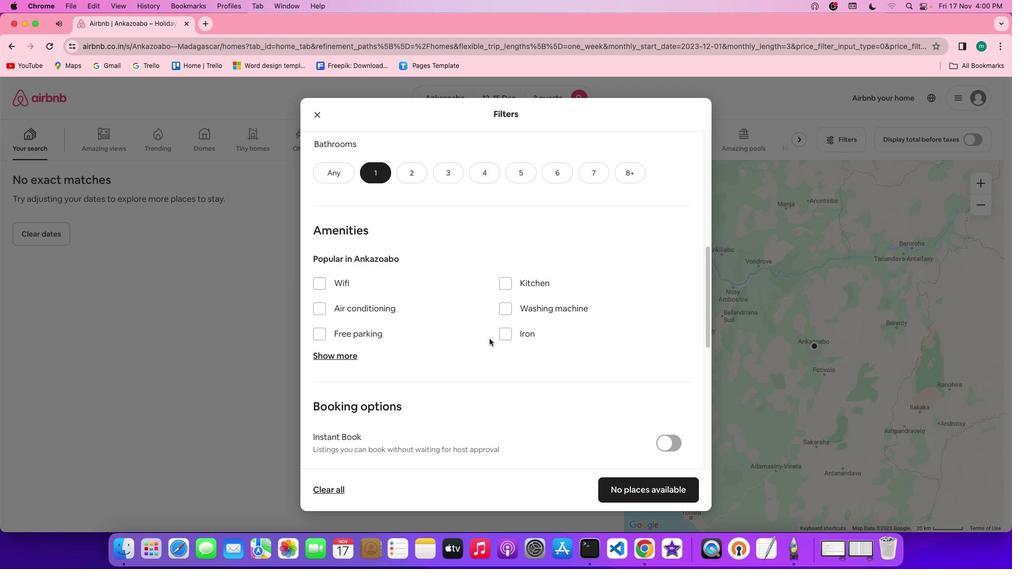 
Action: Mouse scrolled (489, 338) with delta (0, 0)
Screenshot: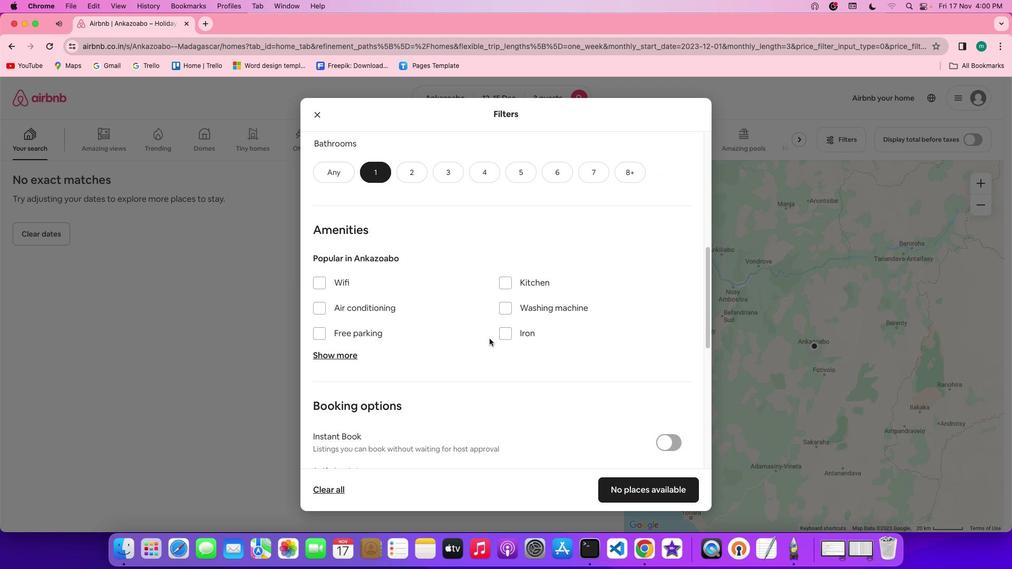 
Action: Mouse scrolled (489, 338) with delta (0, 0)
Screenshot: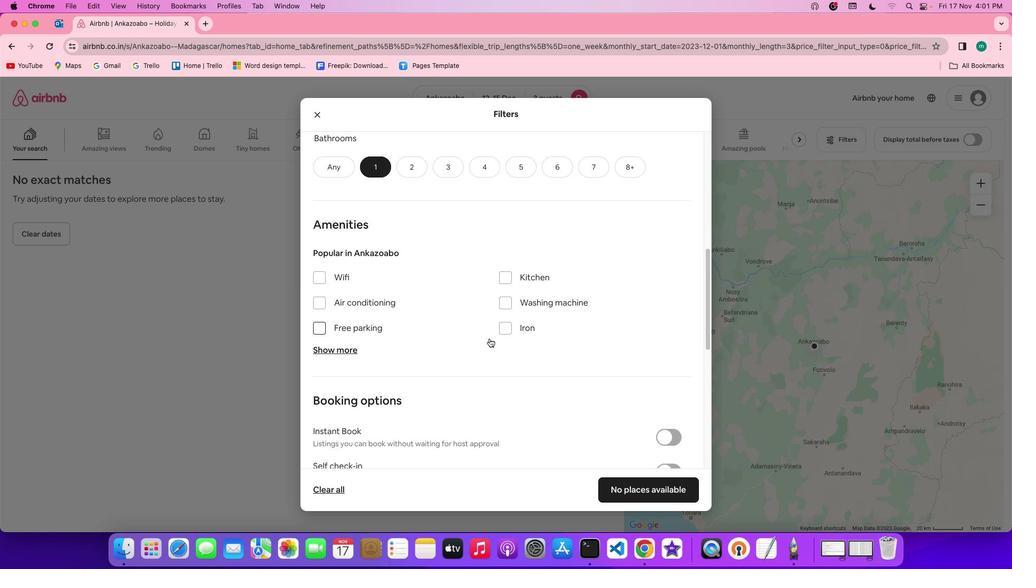 
Action: Mouse scrolled (489, 338) with delta (0, 0)
Screenshot: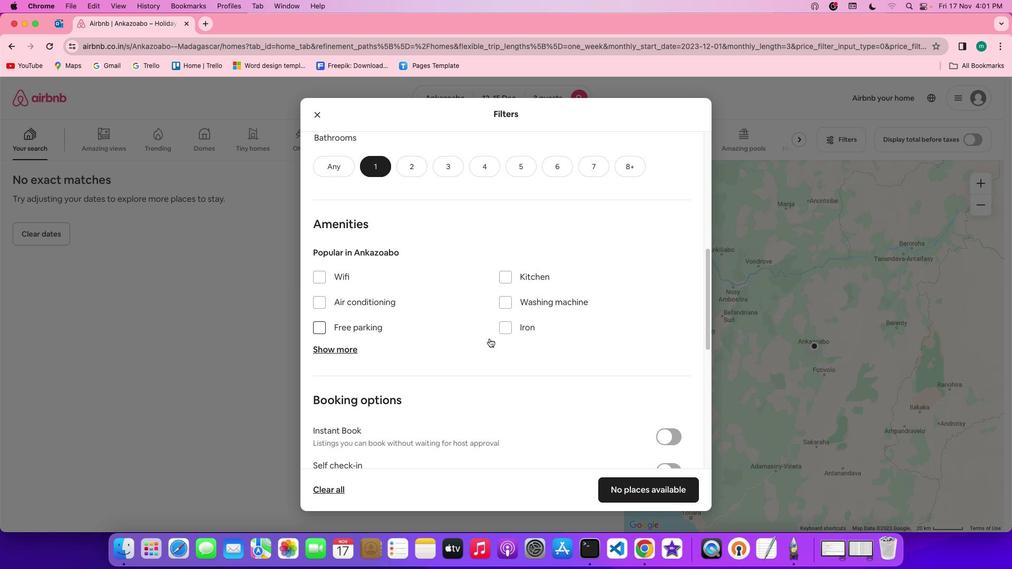 
Action: Mouse moved to (487, 324)
Screenshot: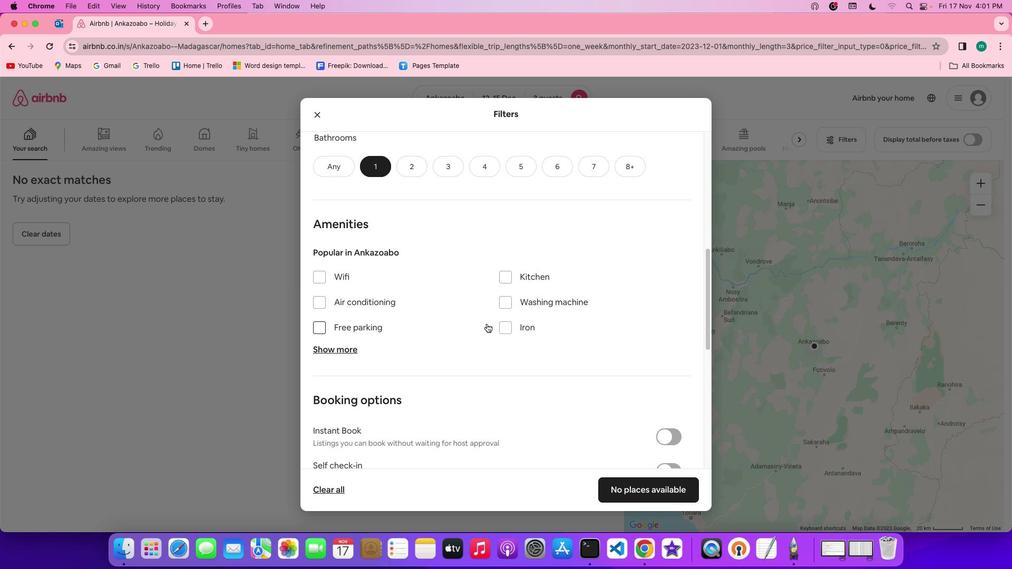 
Action: Mouse scrolled (487, 324) with delta (0, 0)
Screenshot: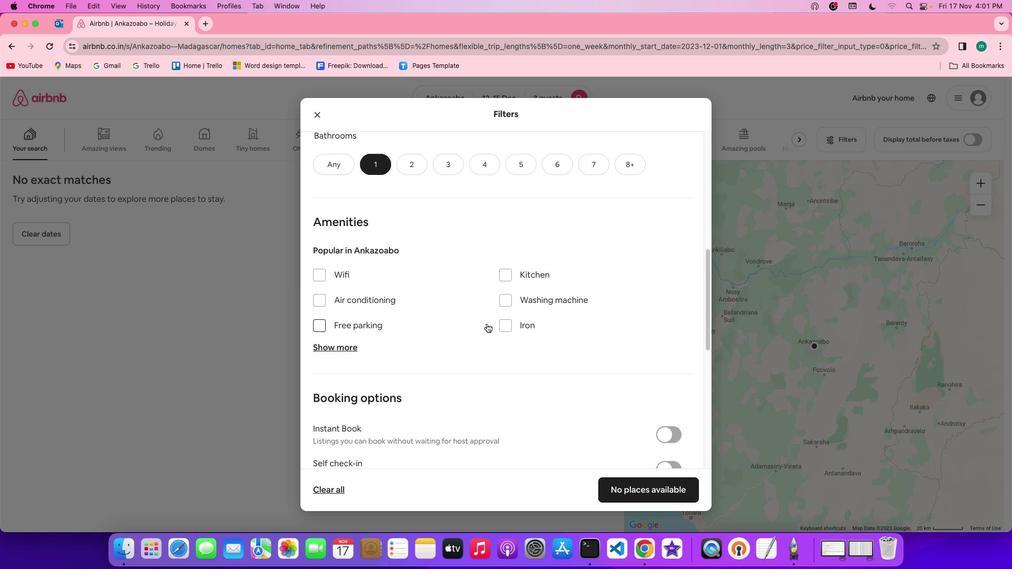 
Action: Mouse scrolled (487, 324) with delta (0, 0)
Screenshot: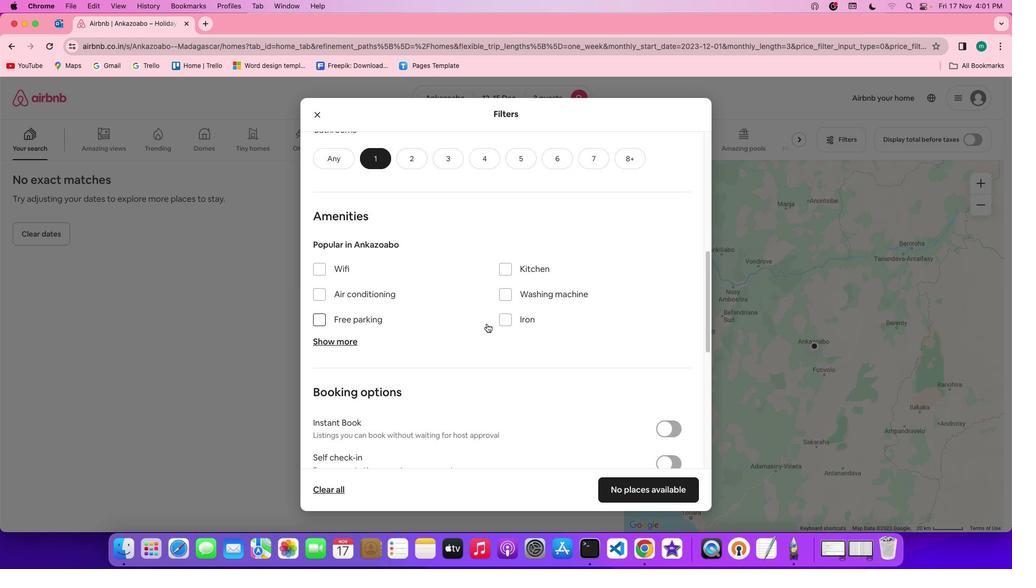 
Action: Mouse scrolled (487, 324) with delta (0, 0)
Screenshot: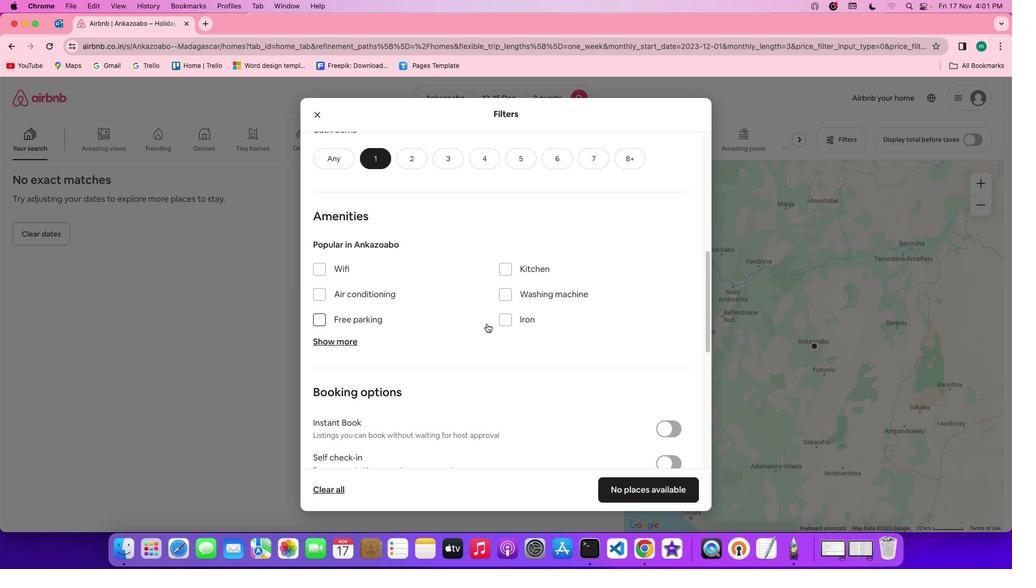 
Action: Mouse scrolled (487, 324) with delta (0, 0)
Screenshot: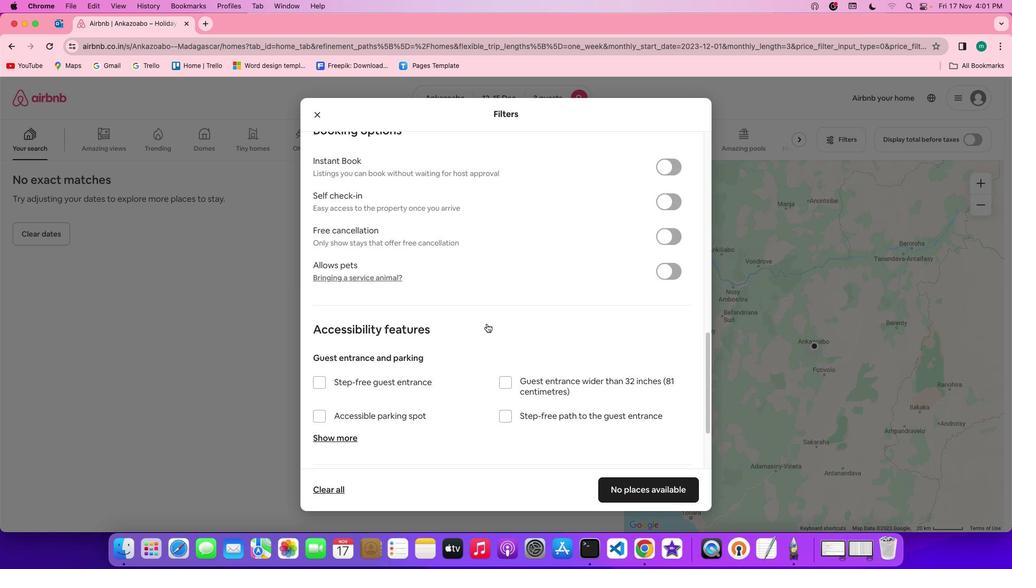 
Action: Mouse scrolled (487, 324) with delta (0, 0)
Screenshot: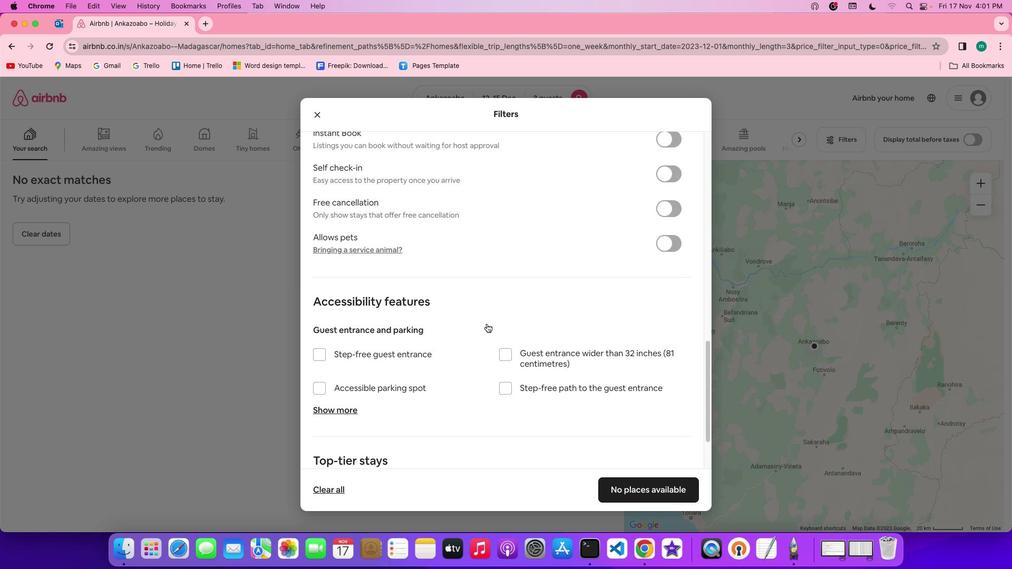 
Action: Mouse scrolled (487, 324) with delta (0, -1)
Screenshot: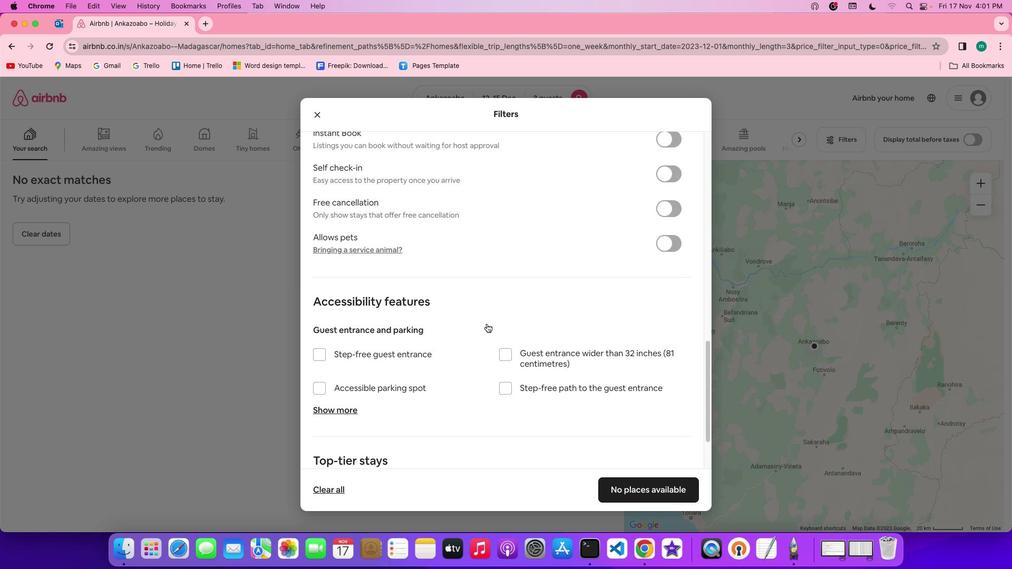 
Action: Mouse scrolled (487, 324) with delta (0, -2)
Screenshot: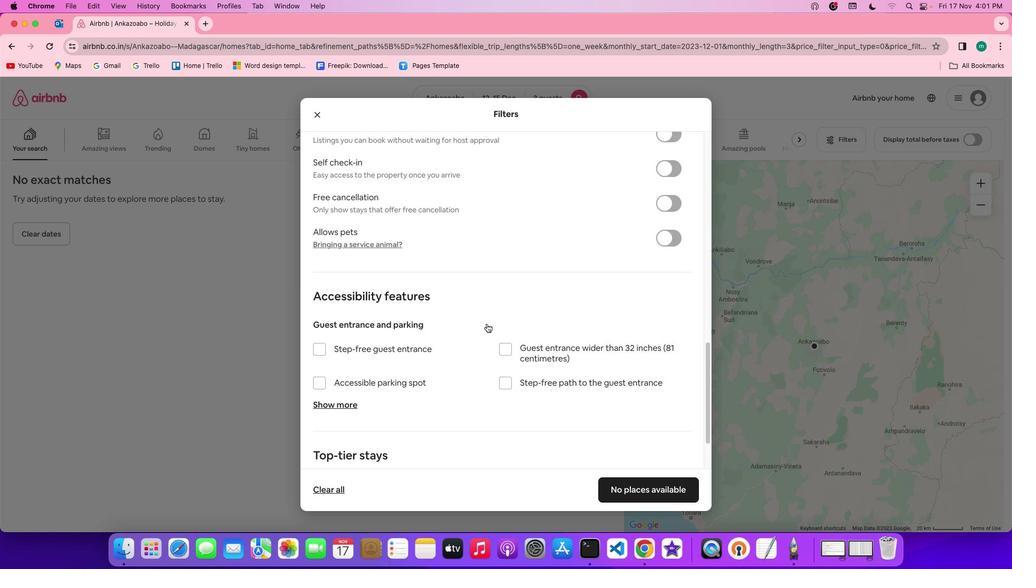 
Action: Mouse scrolled (487, 324) with delta (0, -2)
Screenshot: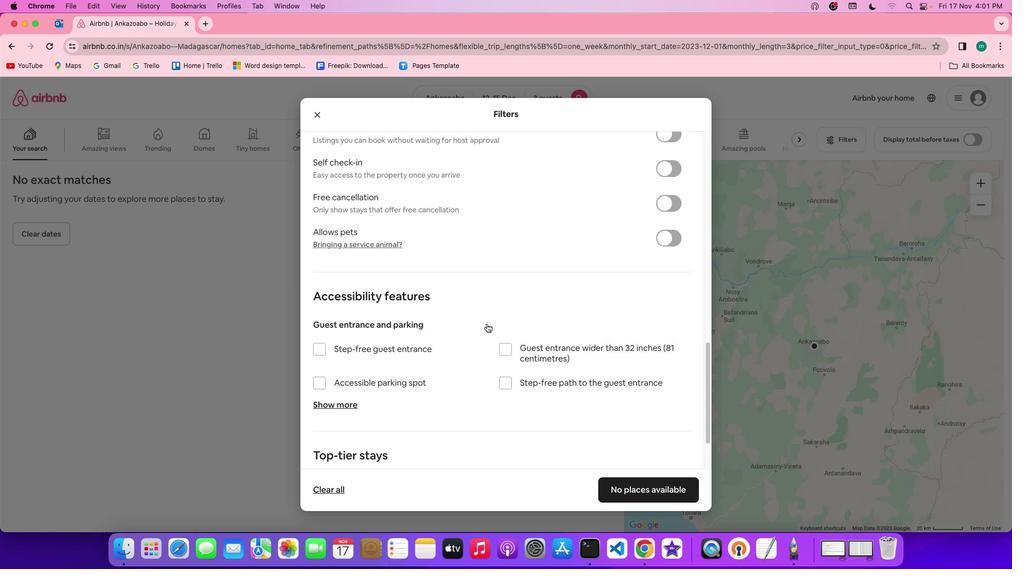 
Action: Mouse scrolled (487, 324) with delta (0, 0)
Screenshot: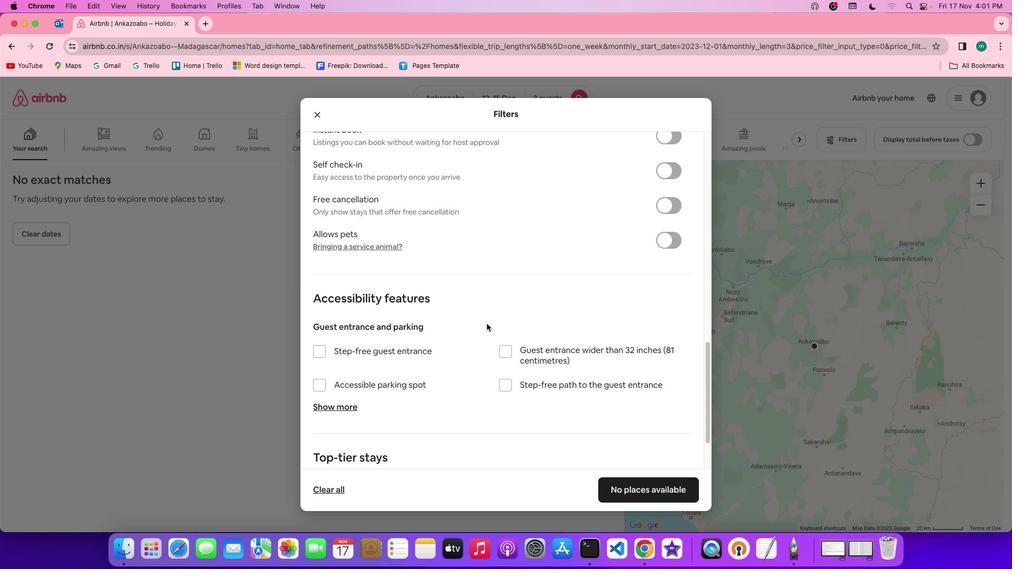 
Action: Mouse scrolled (487, 324) with delta (0, 0)
Screenshot: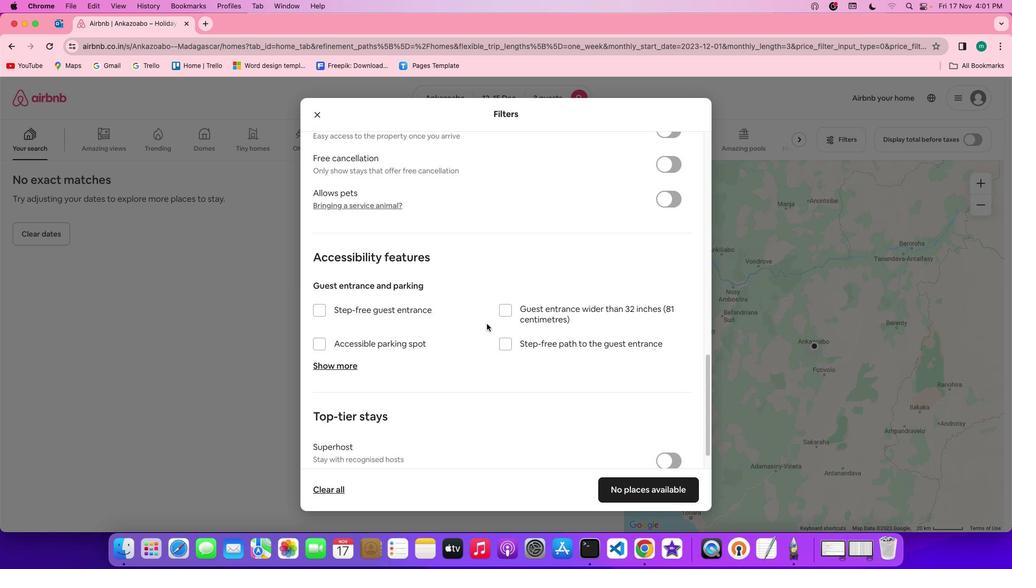 
Action: Mouse scrolled (487, 324) with delta (0, 0)
Screenshot: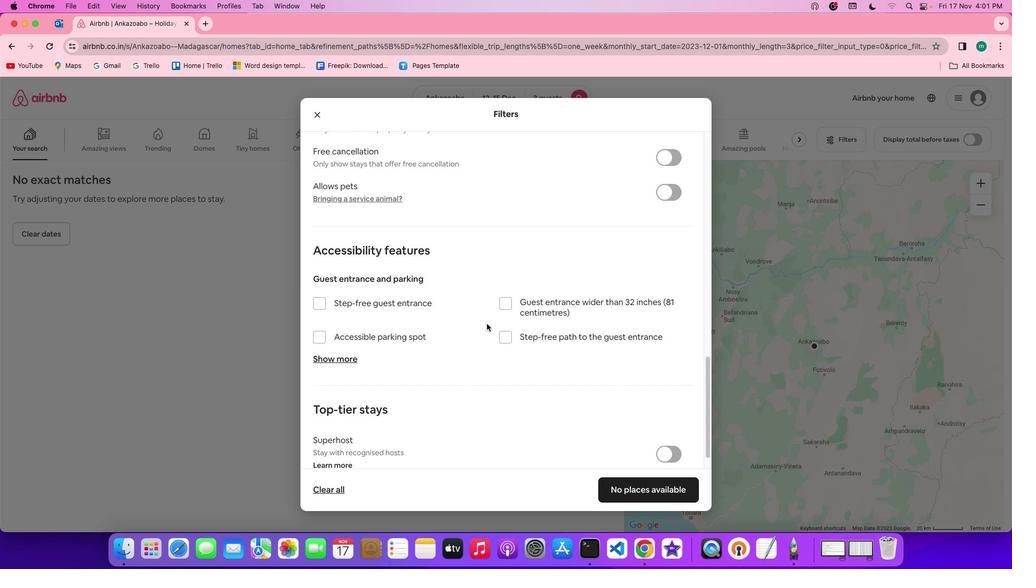 
Action: Mouse scrolled (487, 324) with delta (0, 0)
Screenshot: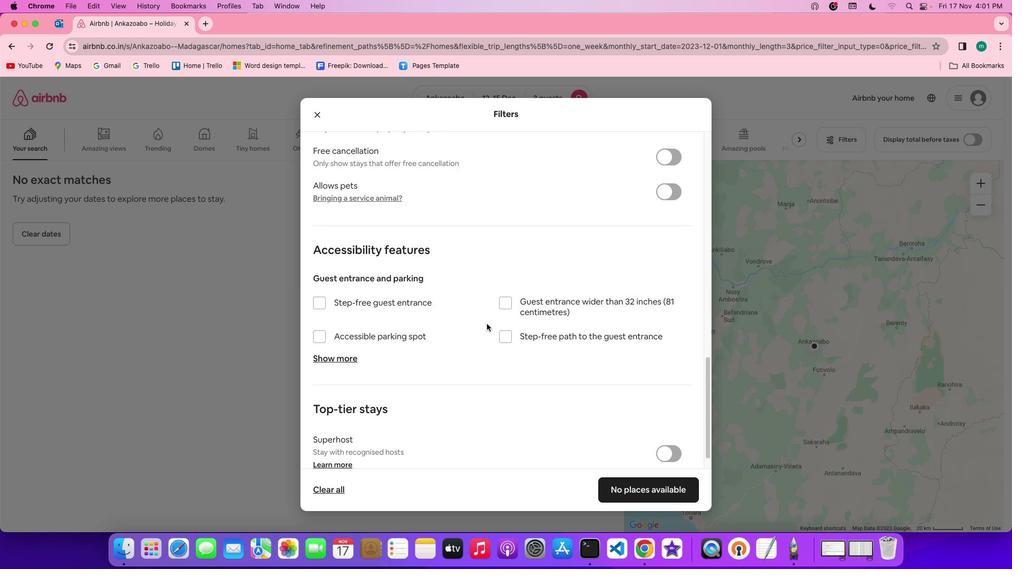 
Action: Mouse scrolled (487, 324) with delta (0, 0)
Screenshot: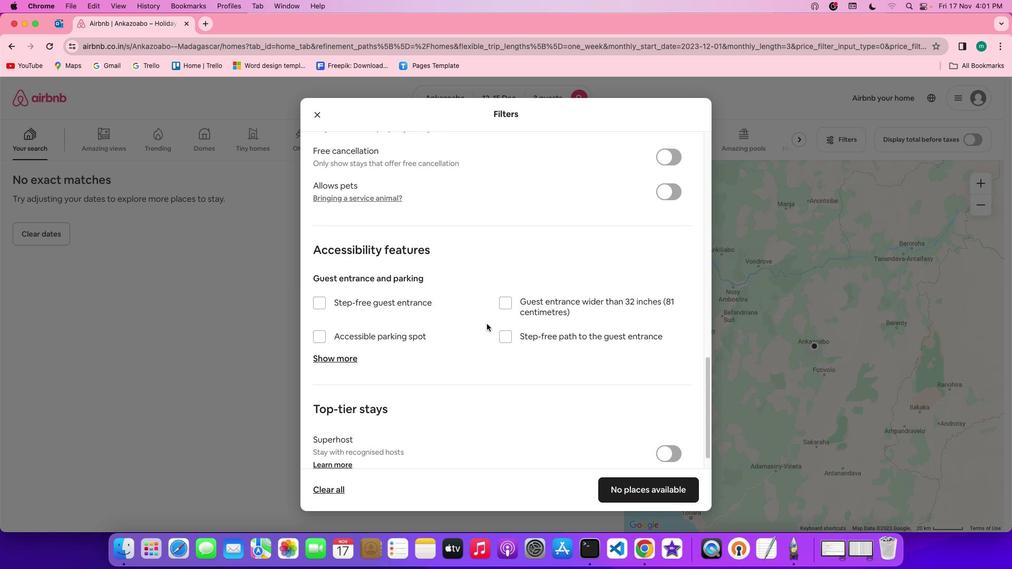 
Action: Mouse scrolled (487, 324) with delta (0, 0)
Screenshot: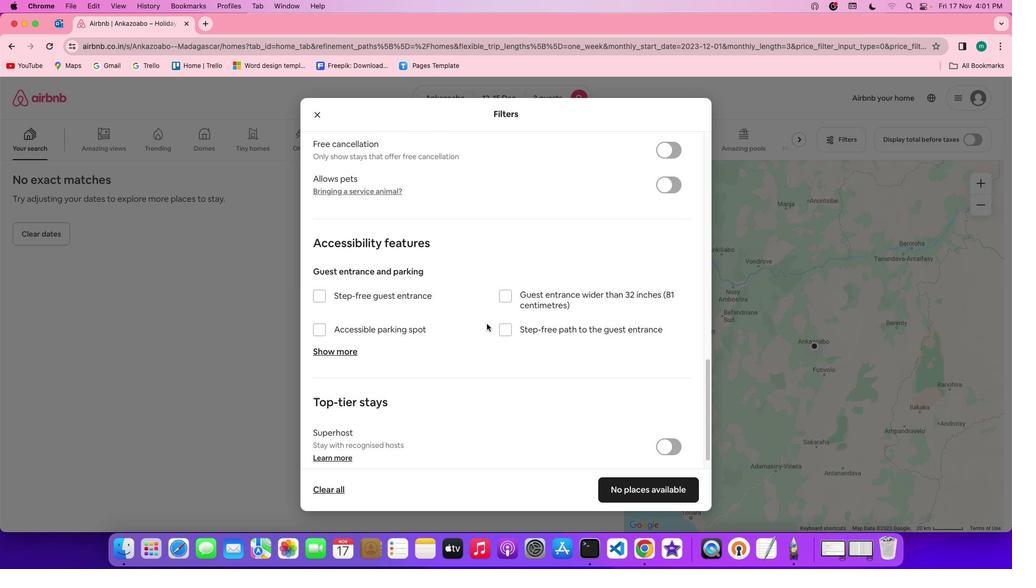 
Action: Mouse scrolled (487, 324) with delta (0, 0)
Screenshot: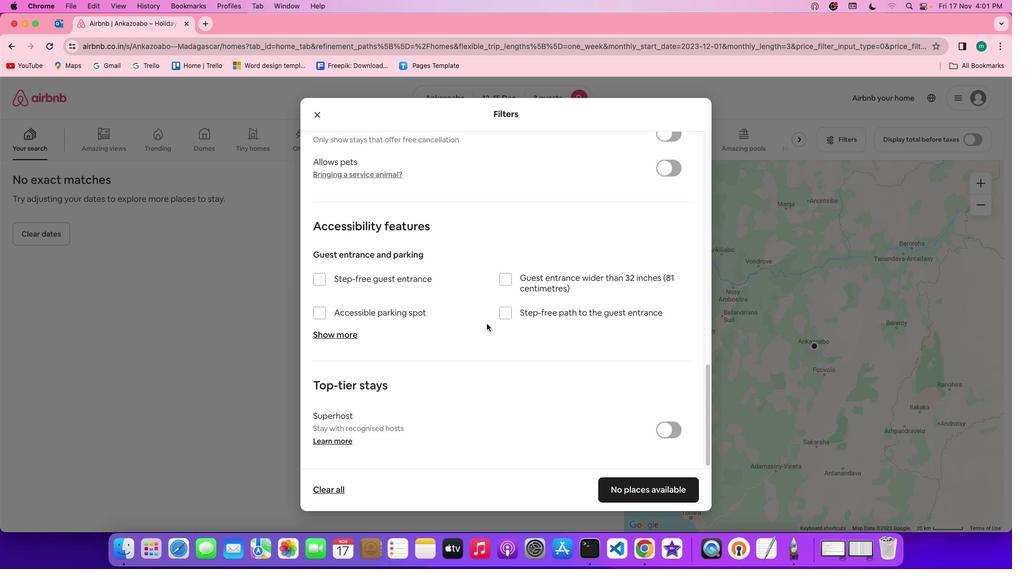 
Action: Mouse scrolled (487, 324) with delta (0, 0)
Screenshot: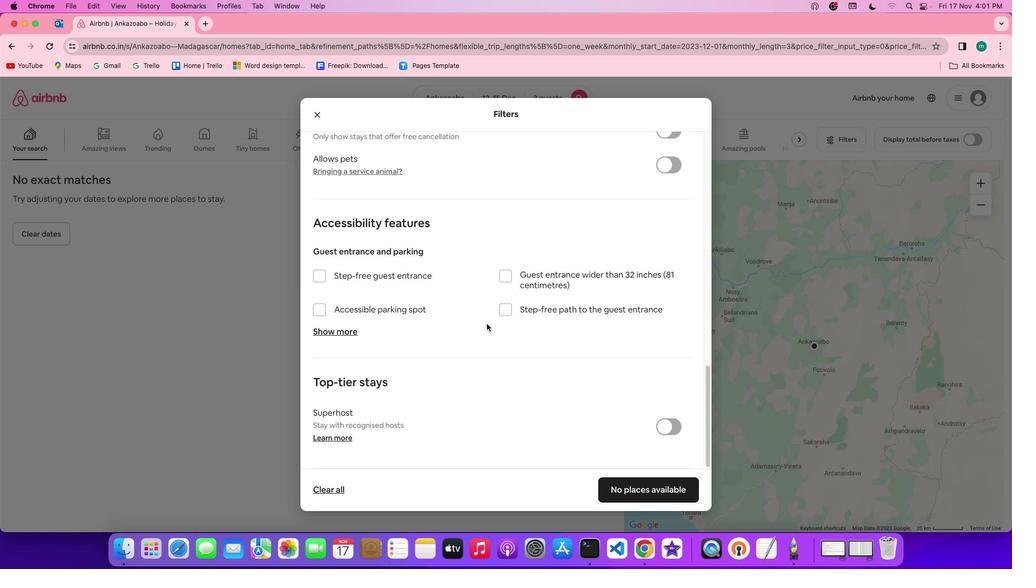 
Action: Mouse scrolled (487, 324) with delta (0, 0)
Screenshot: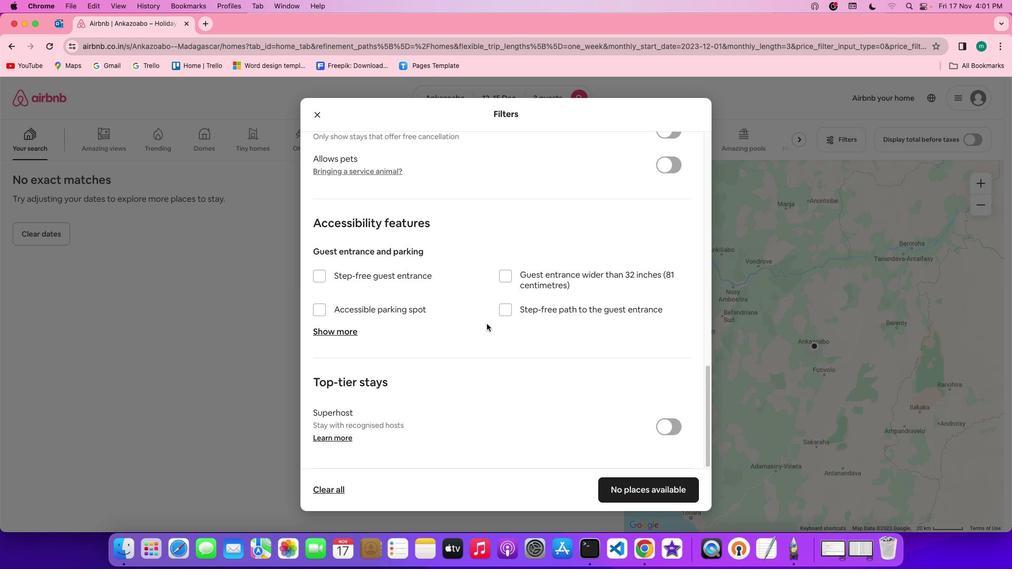 
Action: Mouse scrolled (487, 324) with delta (0, 0)
Screenshot: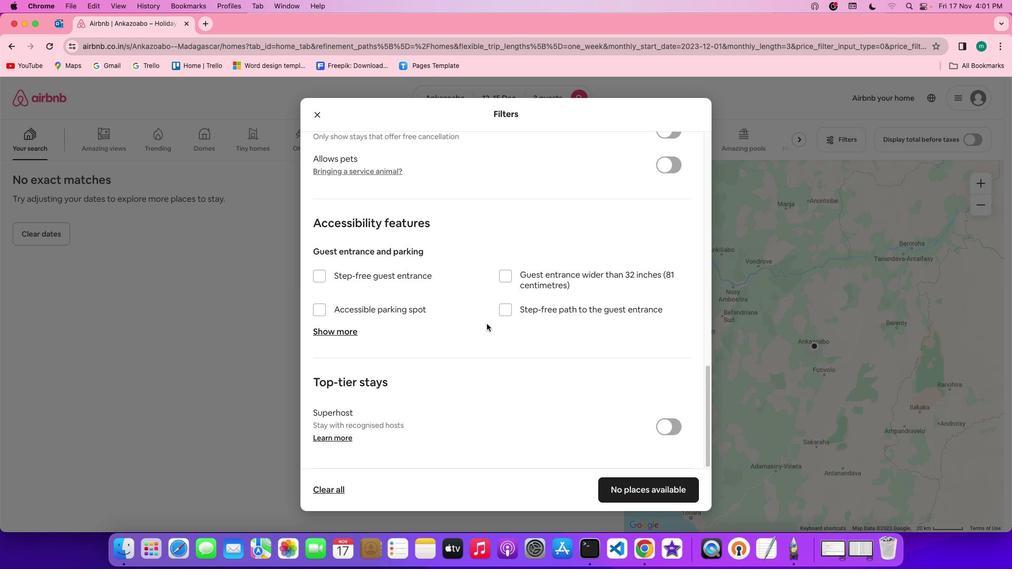 
Action: Mouse scrolled (487, 324) with delta (0, 0)
Screenshot: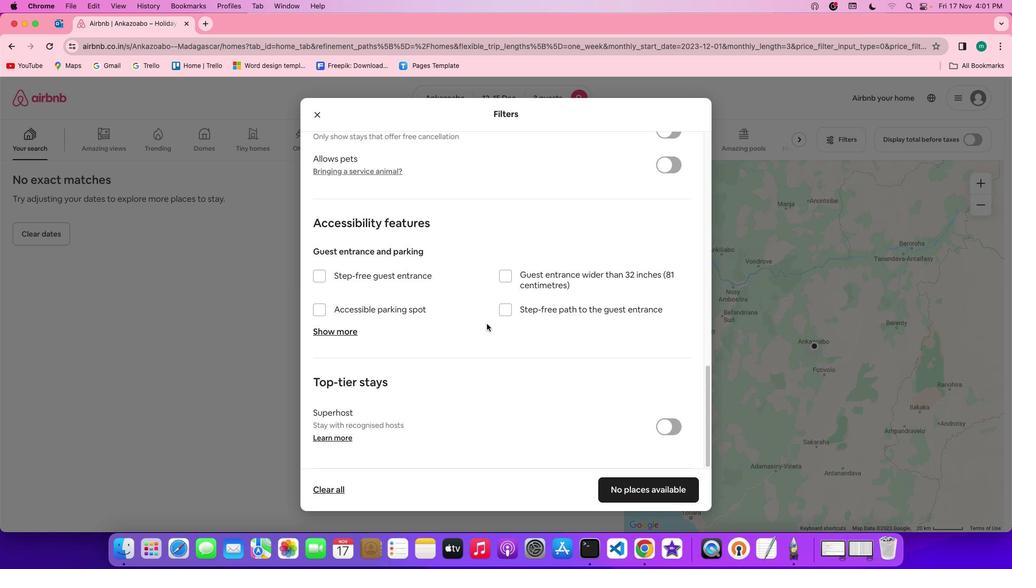 
Action: Mouse scrolled (487, 324) with delta (0, 0)
Screenshot: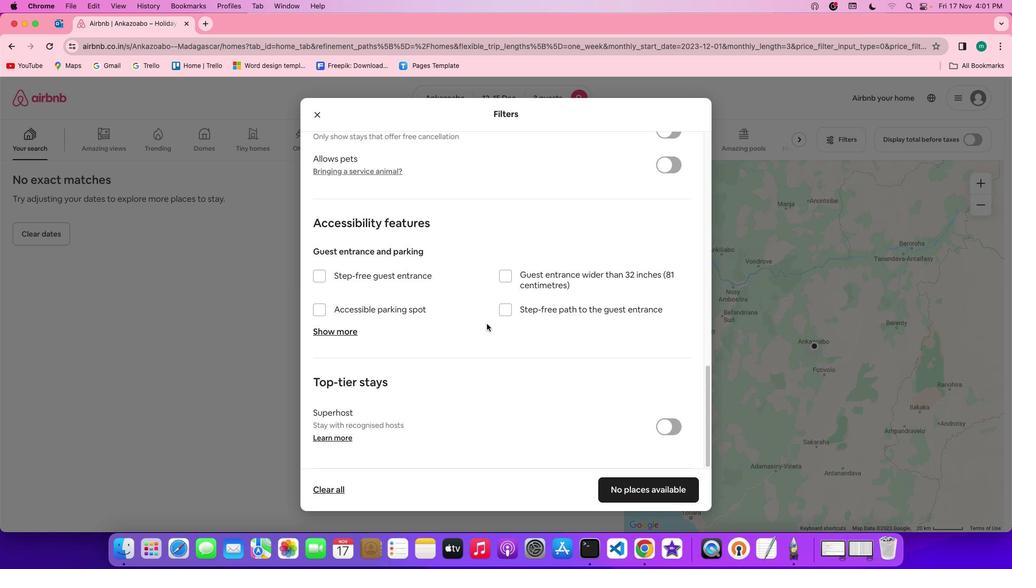 
Action: Mouse scrolled (487, 324) with delta (0, 0)
Screenshot: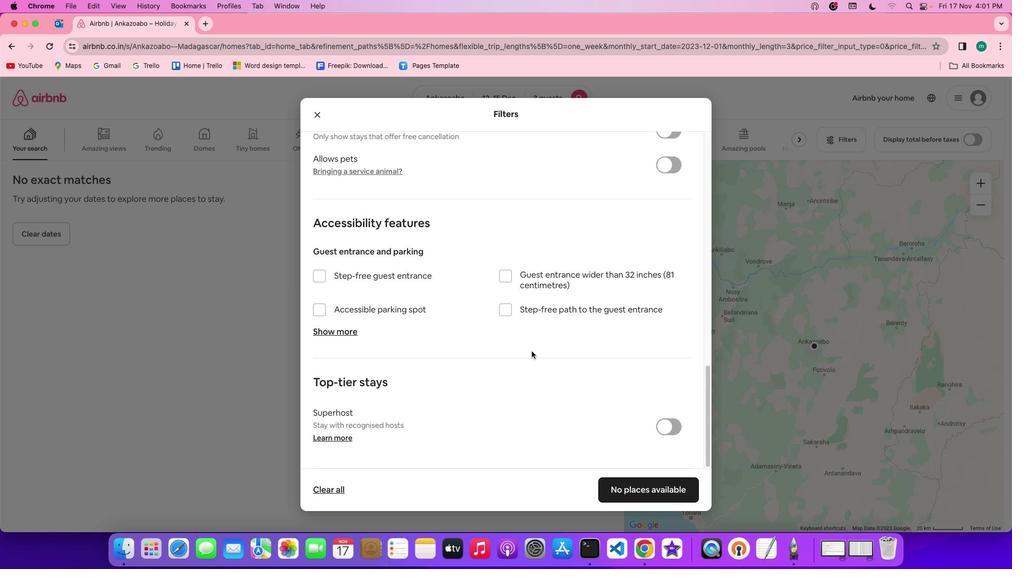 
Action: Mouse scrolled (487, 324) with delta (0, 0)
Screenshot: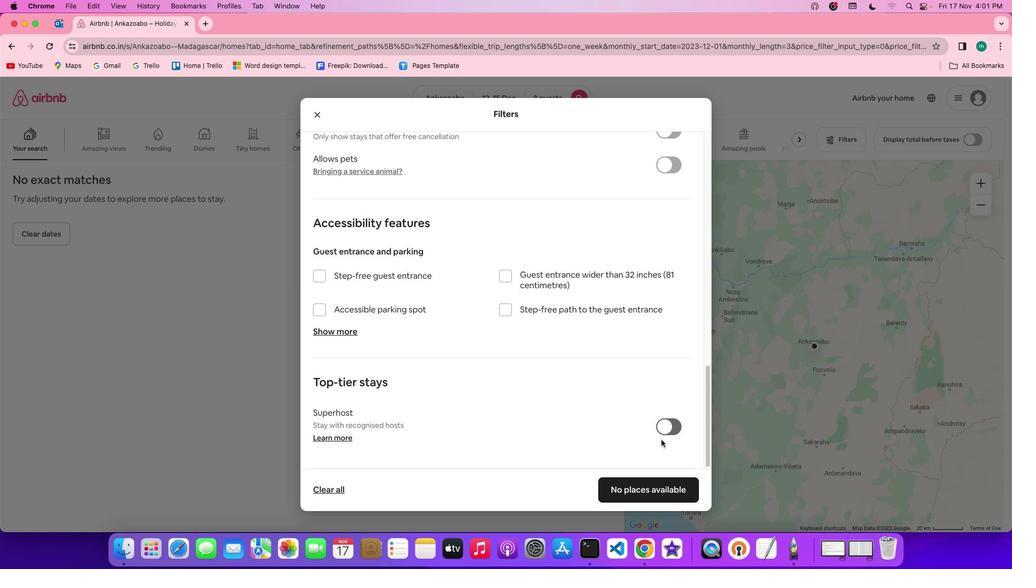 
Action: Mouse scrolled (487, 324) with delta (0, 0)
Screenshot: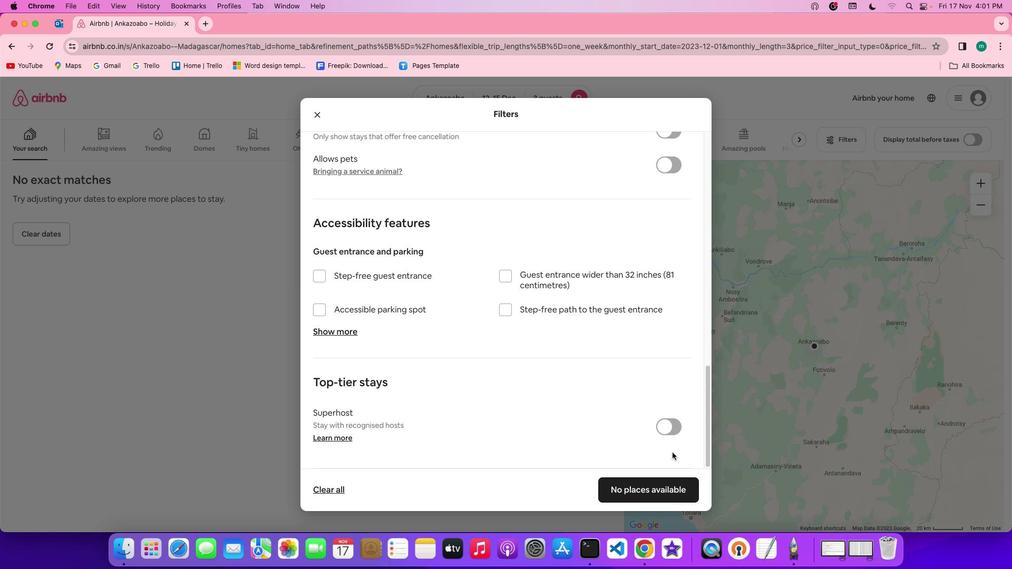 
Action: Mouse moved to (663, 489)
Screenshot: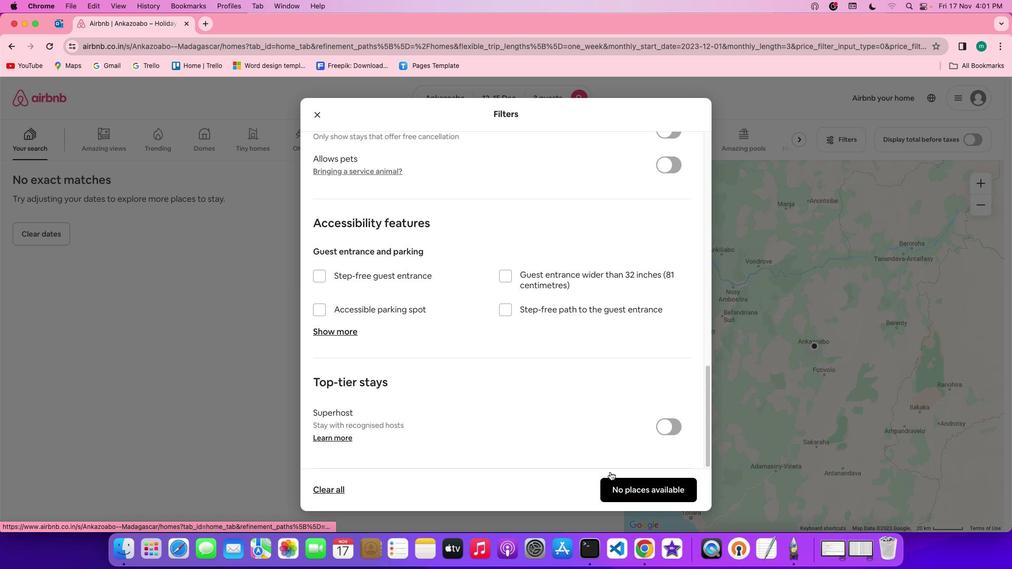 
Action: Mouse pressed left at (663, 489)
Screenshot: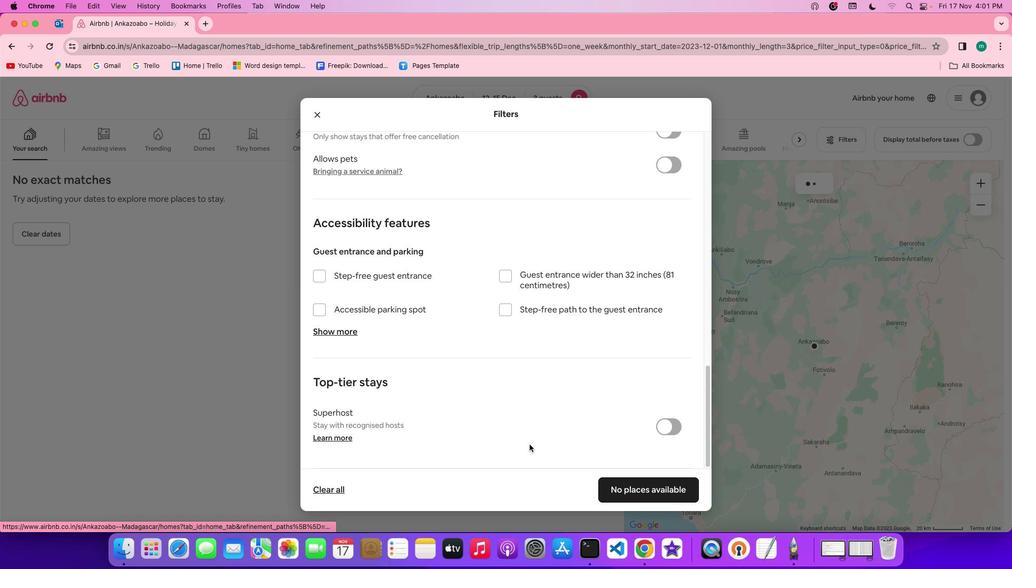 
Action: Mouse moved to (279, 339)
Screenshot: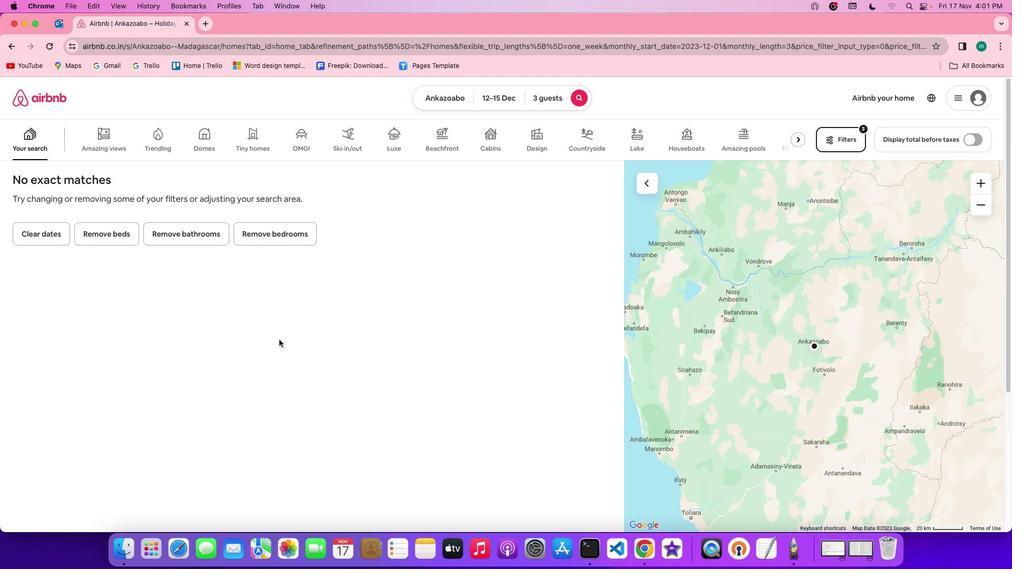 
